 Task: Add Attachment from Google Drive to Card Card0000000323 in Board Board0000000081 in Workspace WS0000000027 in Trello. Add Cover Orange to Card Card0000000323 in Board Board0000000081 in Workspace WS0000000027 in Trello. Add "Add Label …" with "Title" Title0000000323 to Button Button0000000323 to Card Card0000000323 in Board Board0000000081 in Workspace WS0000000027 in Trello. Add Description DS0000000323 to Card Card0000000323 in Board Board0000000081 in Workspace WS0000000027 in Trello. Add Comment CM0000000323 to Card Card0000000323 in Board Board0000000081 in Workspace WS0000000027 in Trello
Action: Mouse moved to (415, 554)
Screenshot: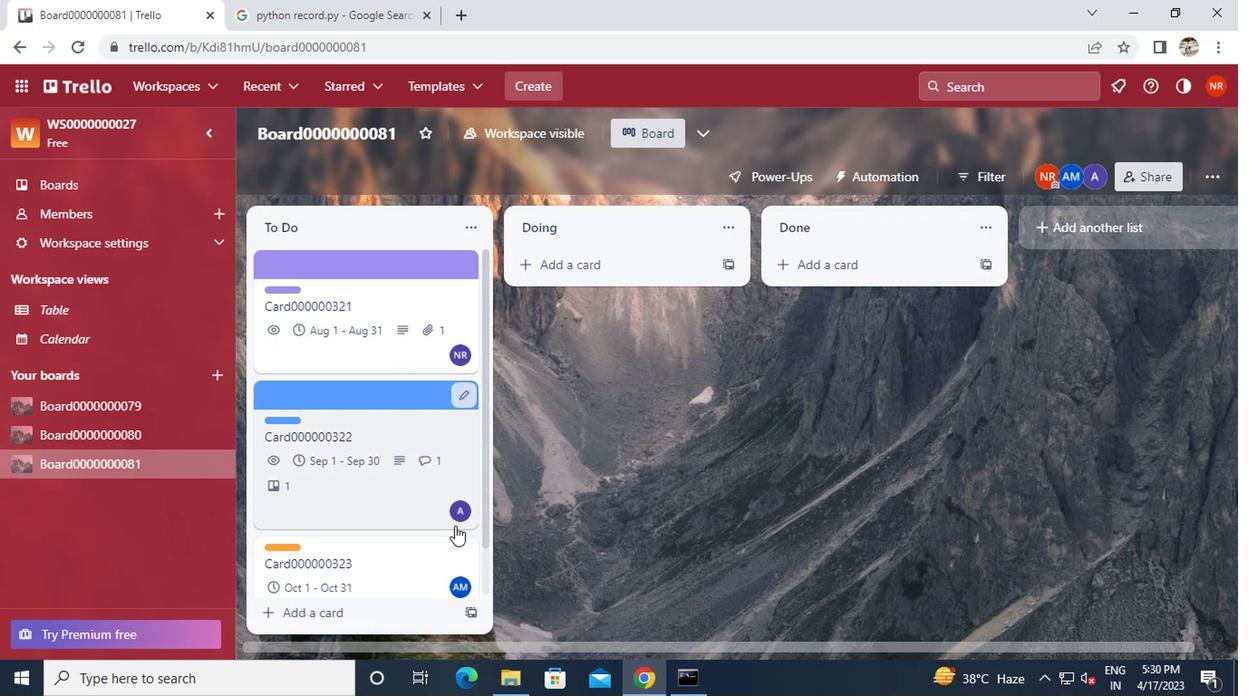 
Action: Mouse pressed left at (415, 554)
Screenshot: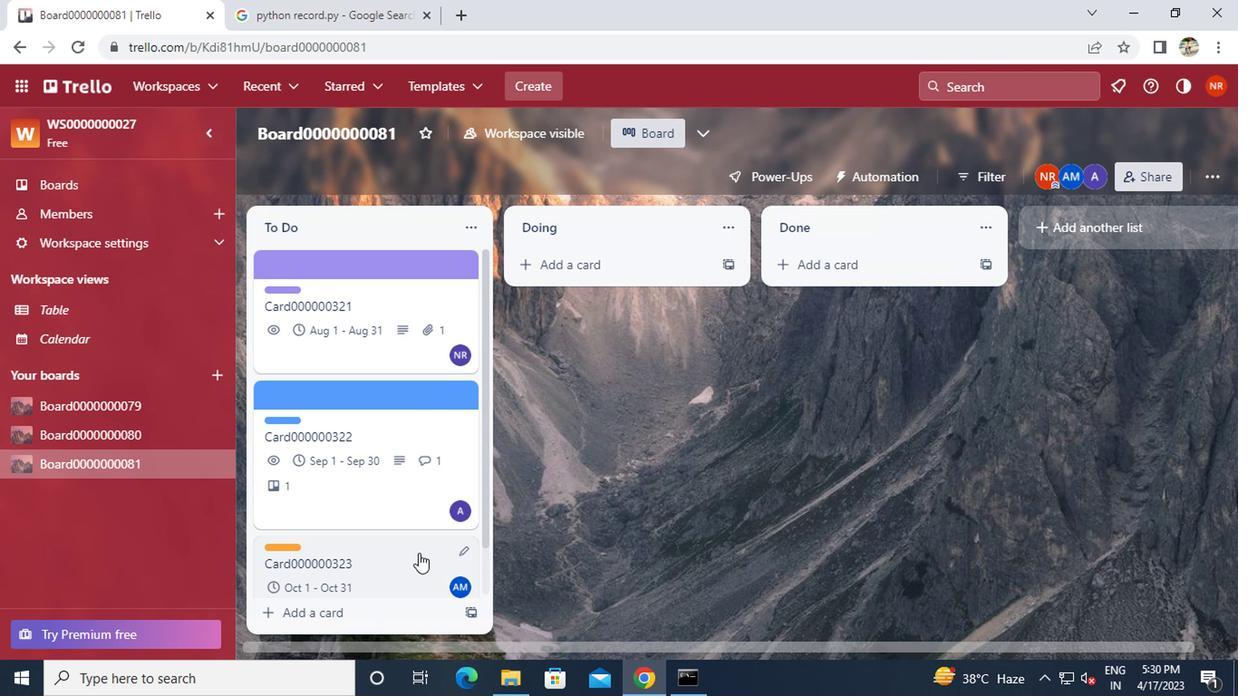 
Action: Mouse moved to (822, 434)
Screenshot: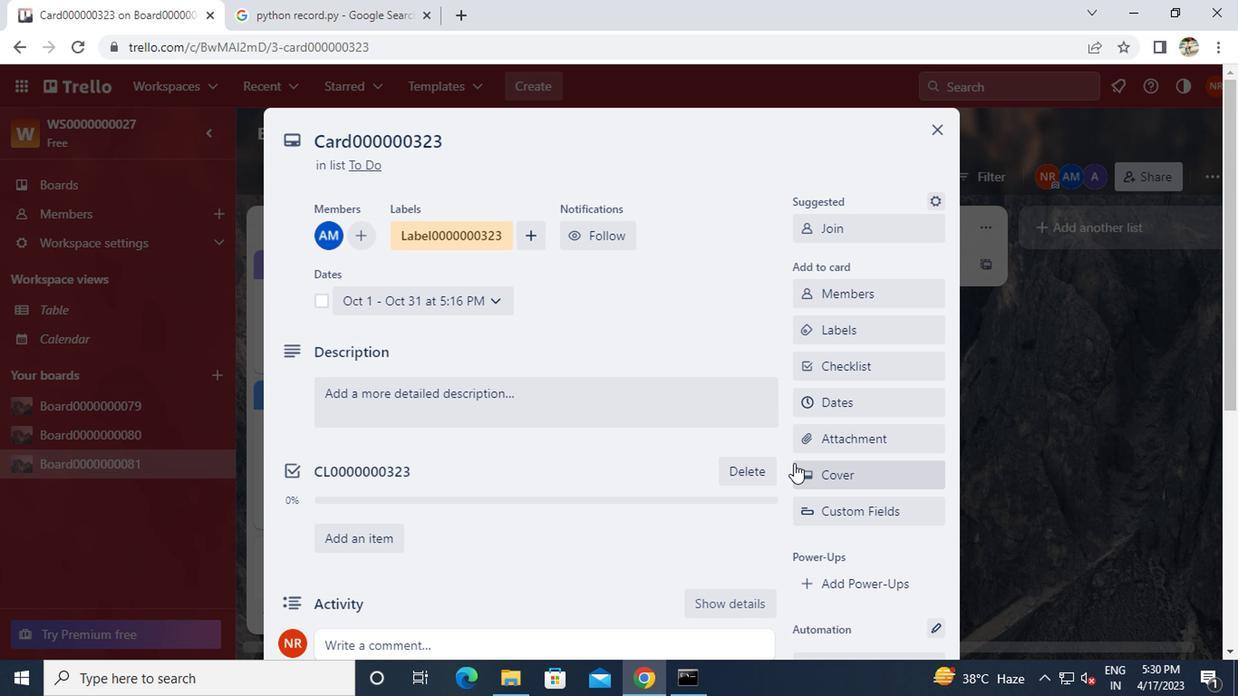 
Action: Mouse pressed left at (822, 434)
Screenshot: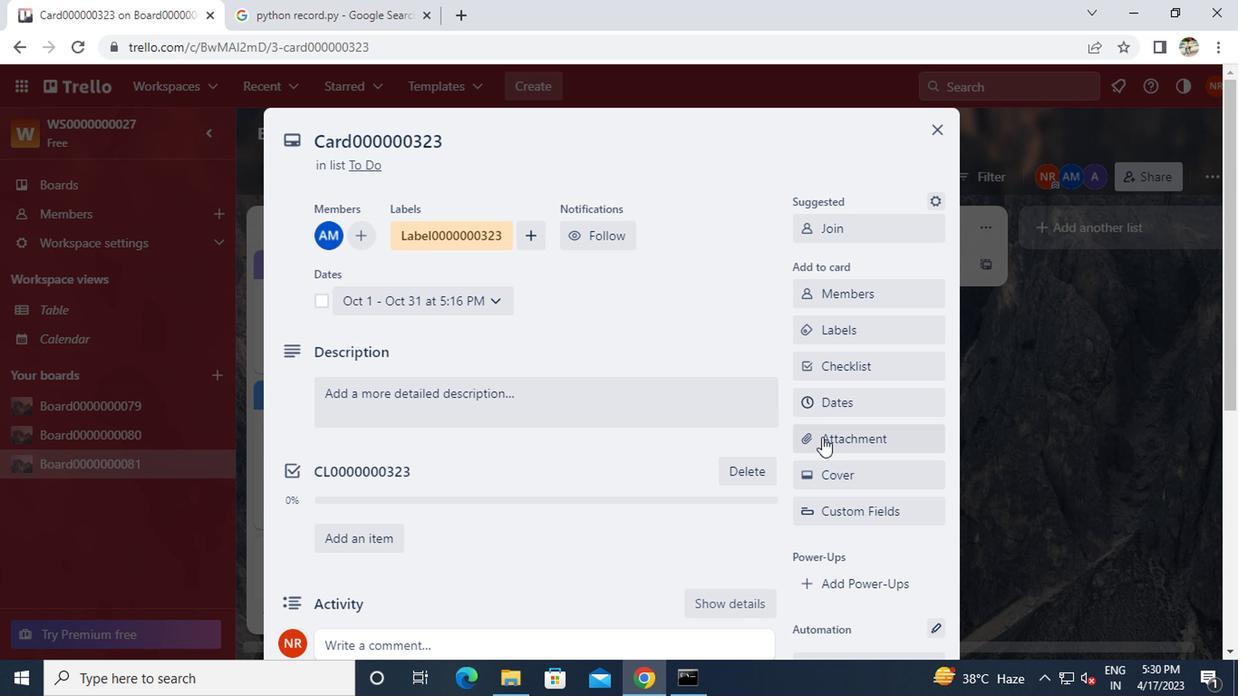 
Action: Mouse moved to (832, 217)
Screenshot: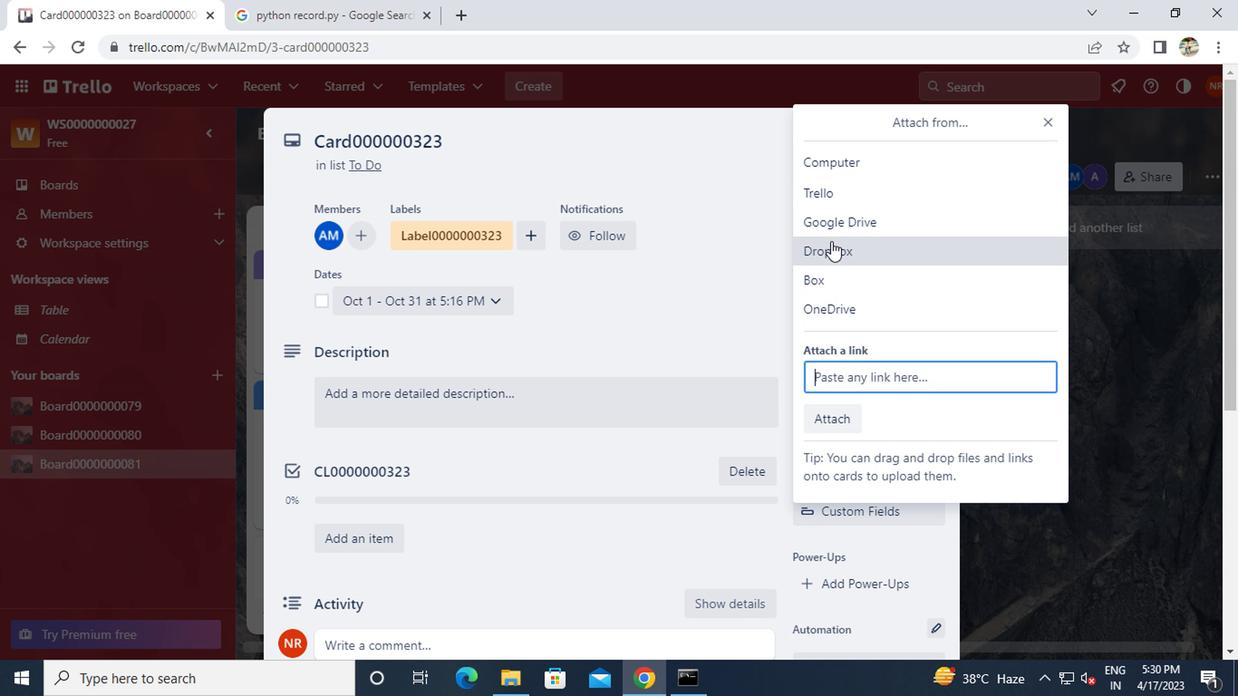 
Action: Mouse pressed left at (832, 217)
Screenshot: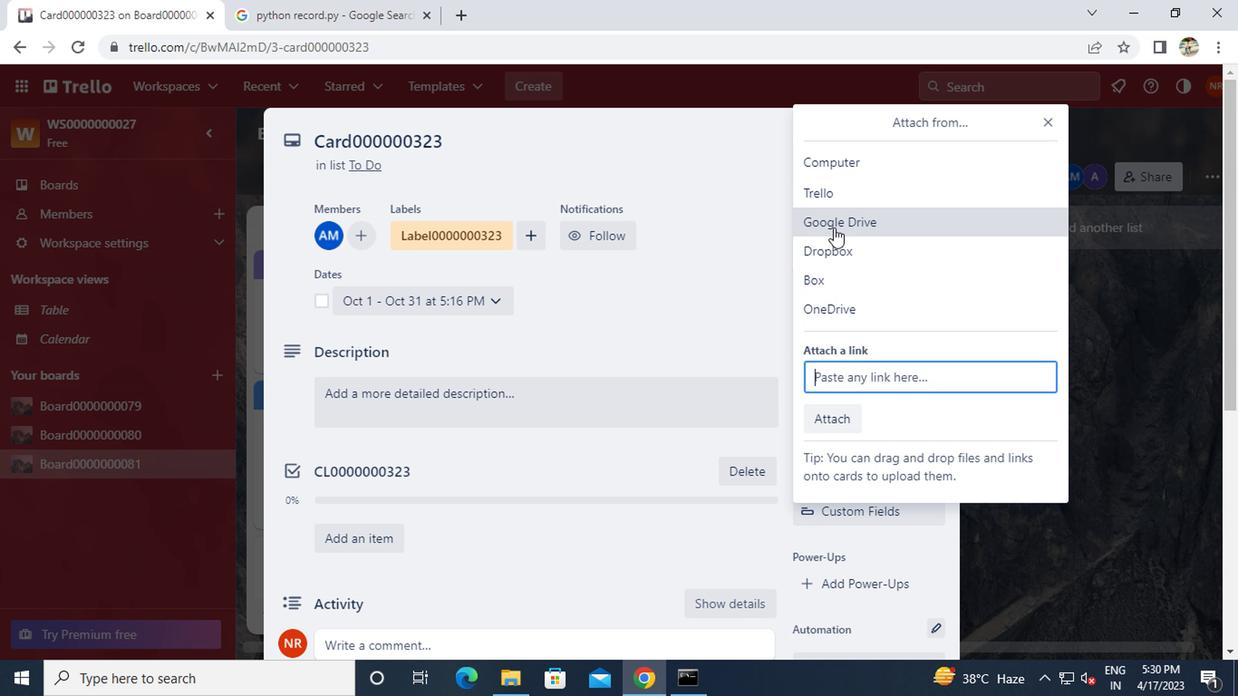 
Action: Mouse moved to (867, 342)
Screenshot: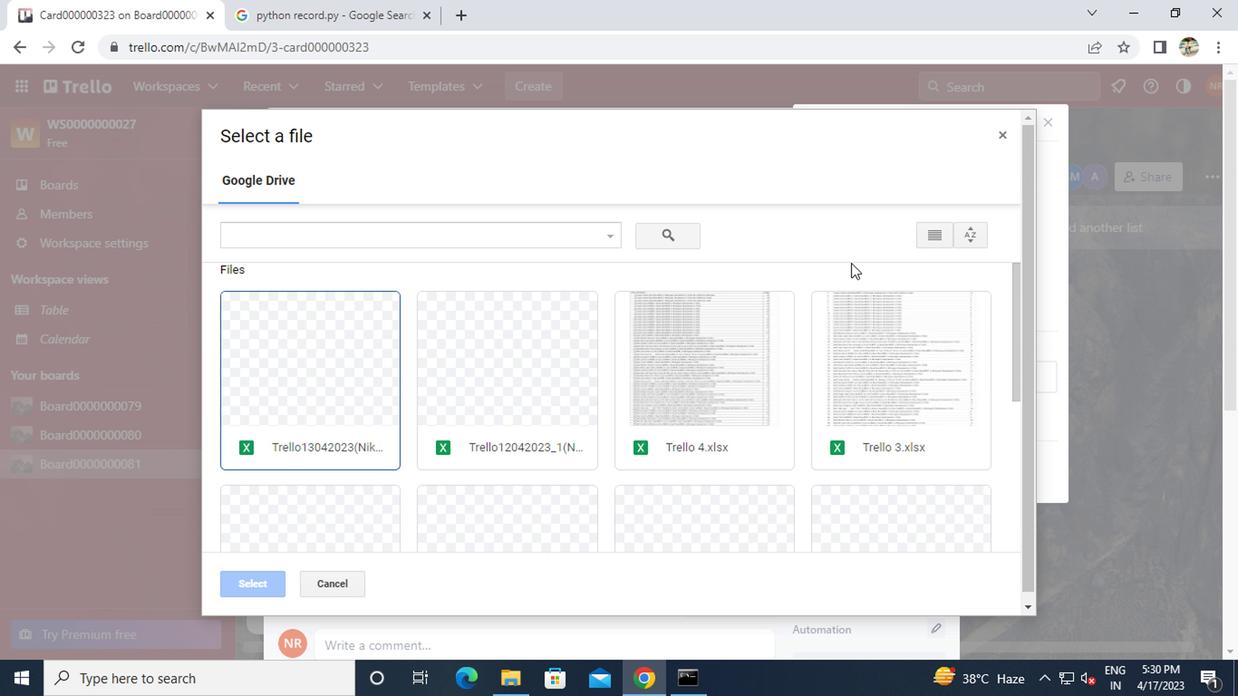 
Action: Mouse pressed left at (867, 342)
Screenshot: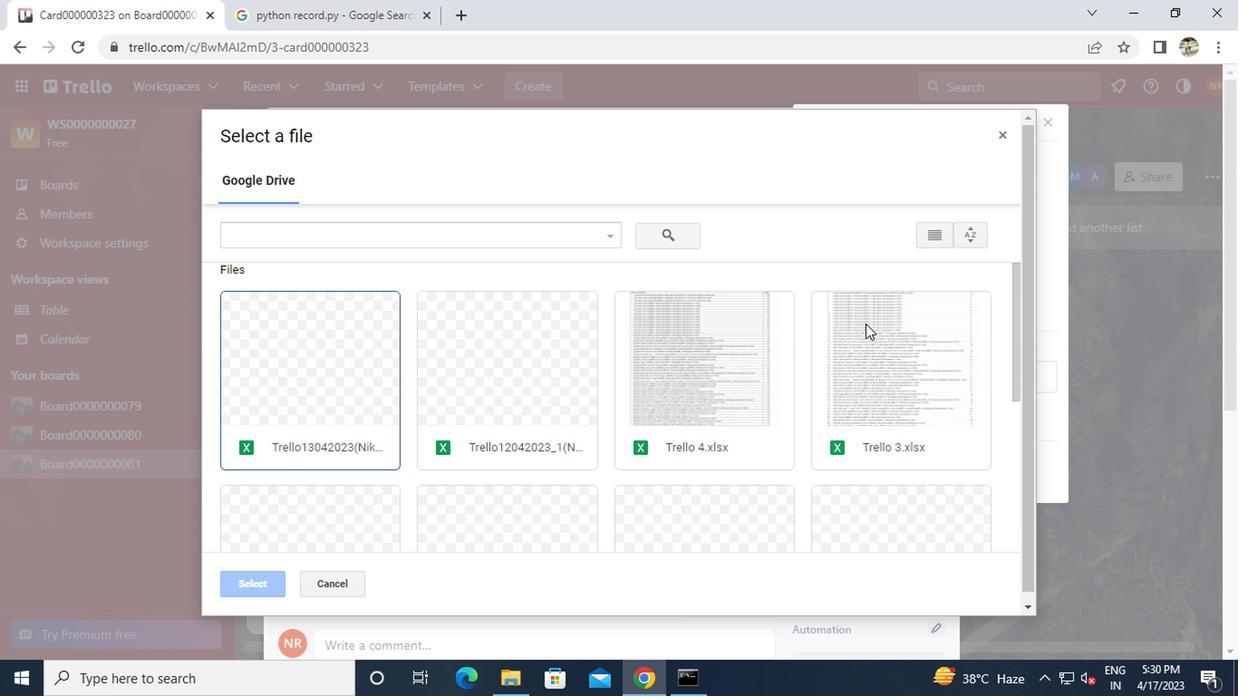 
Action: Mouse moved to (240, 575)
Screenshot: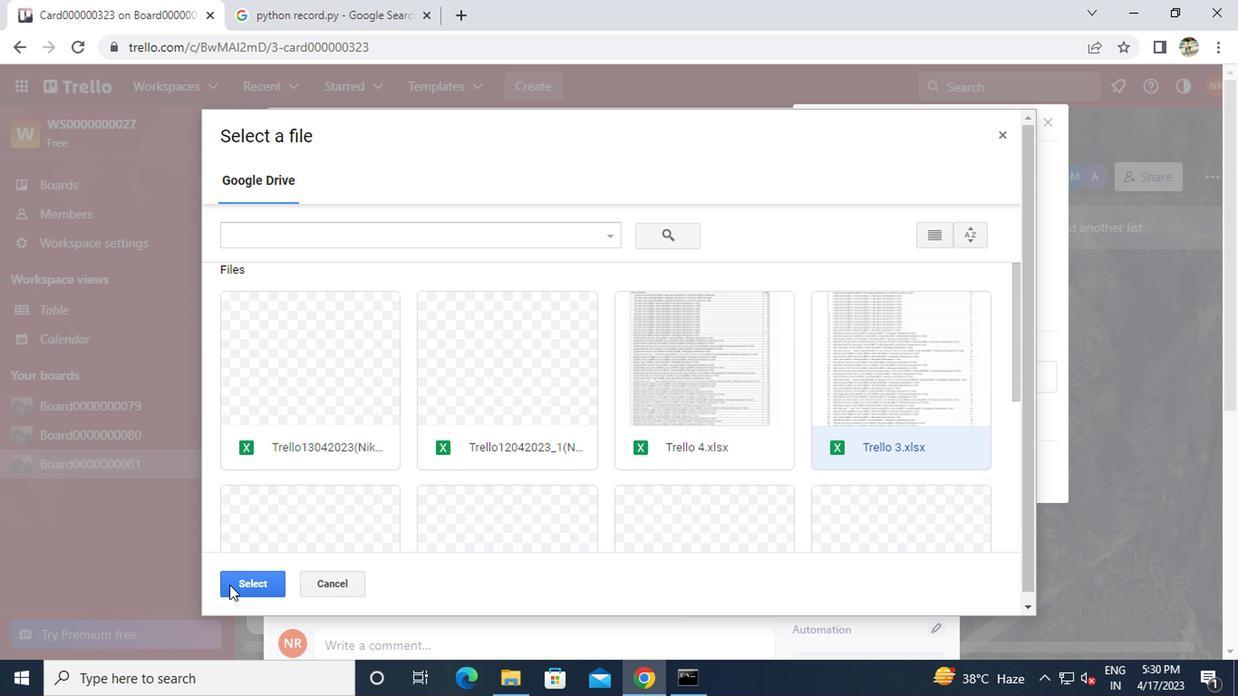 
Action: Mouse pressed left at (240, 575)
Screenshot: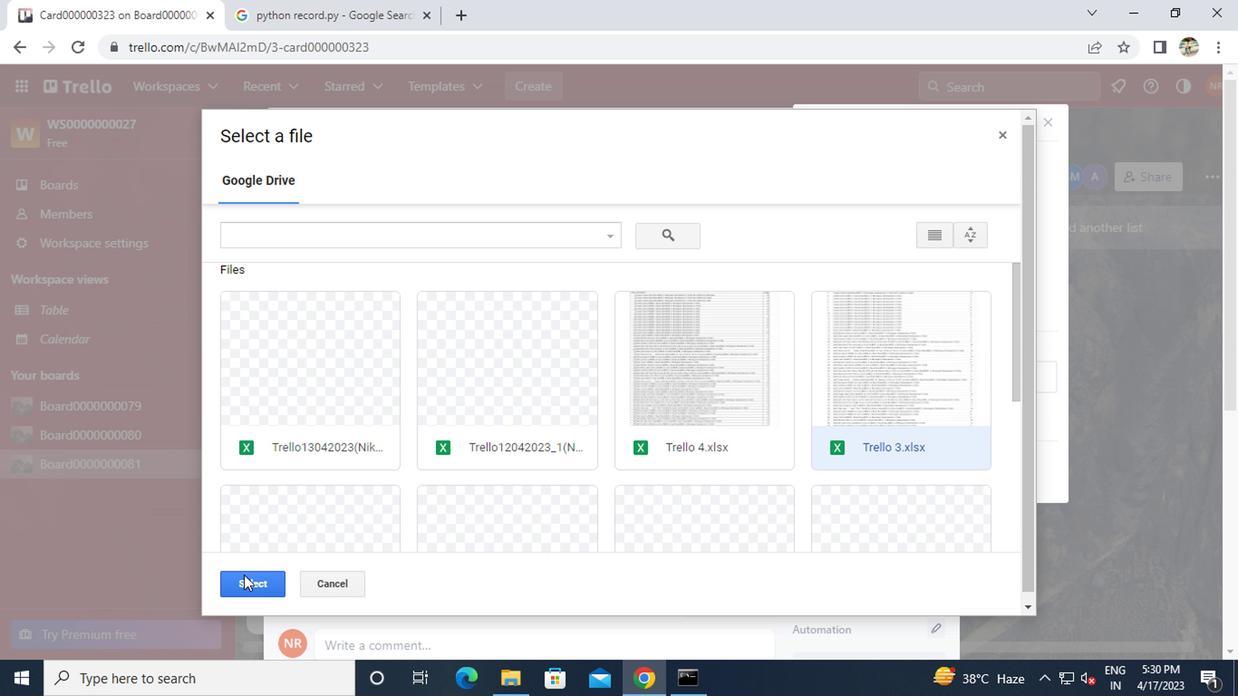 
Action: Mouse moved to (809, 474)
Screenshot: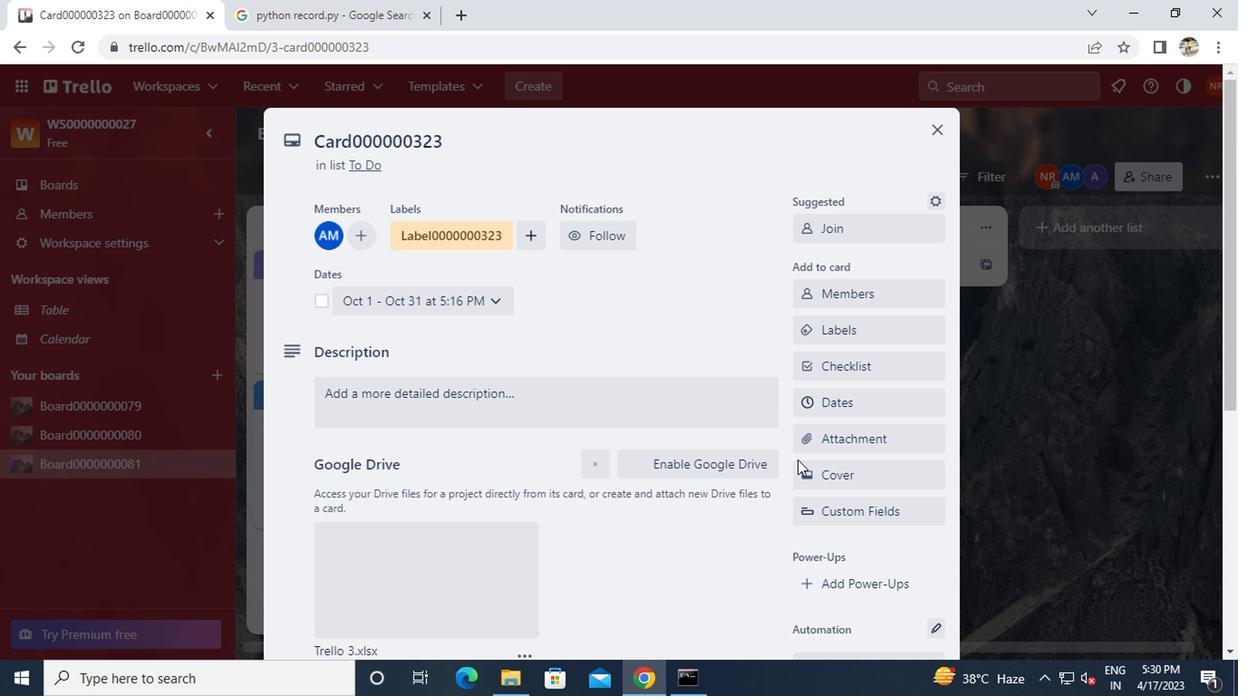 
Action: Mouse pressed left at (809, 474)
Screenshot: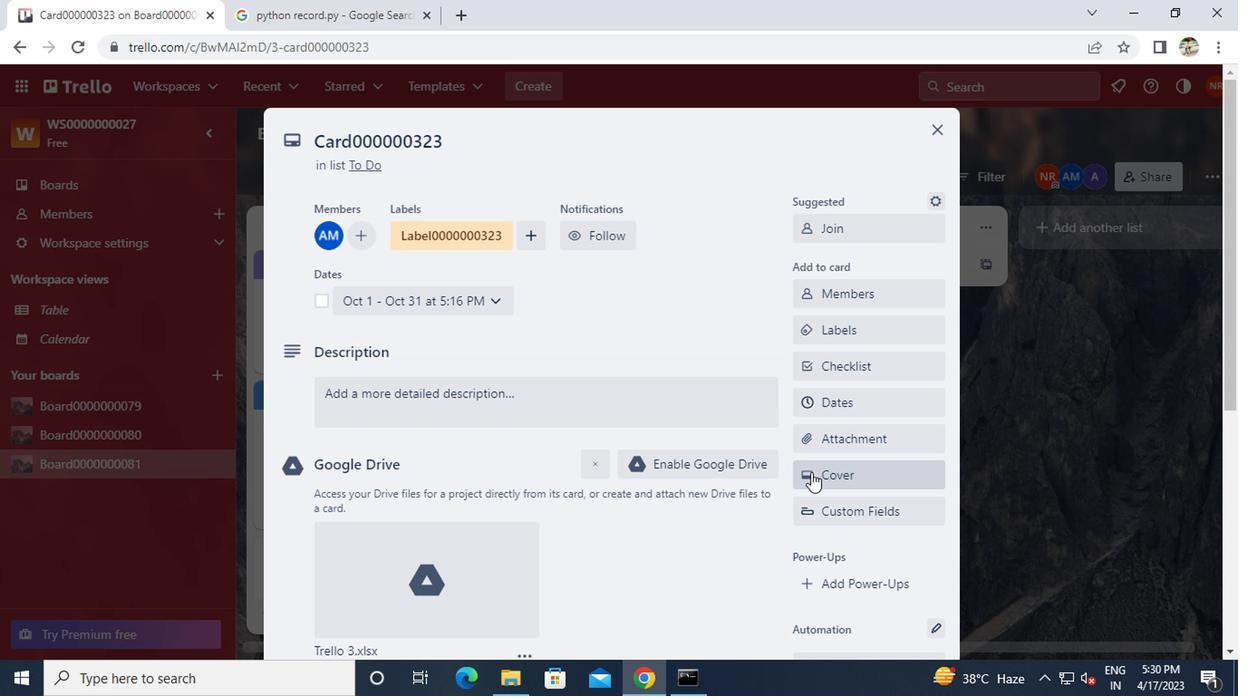 
Action: Mouse moved to (930, 282)
Screenshot: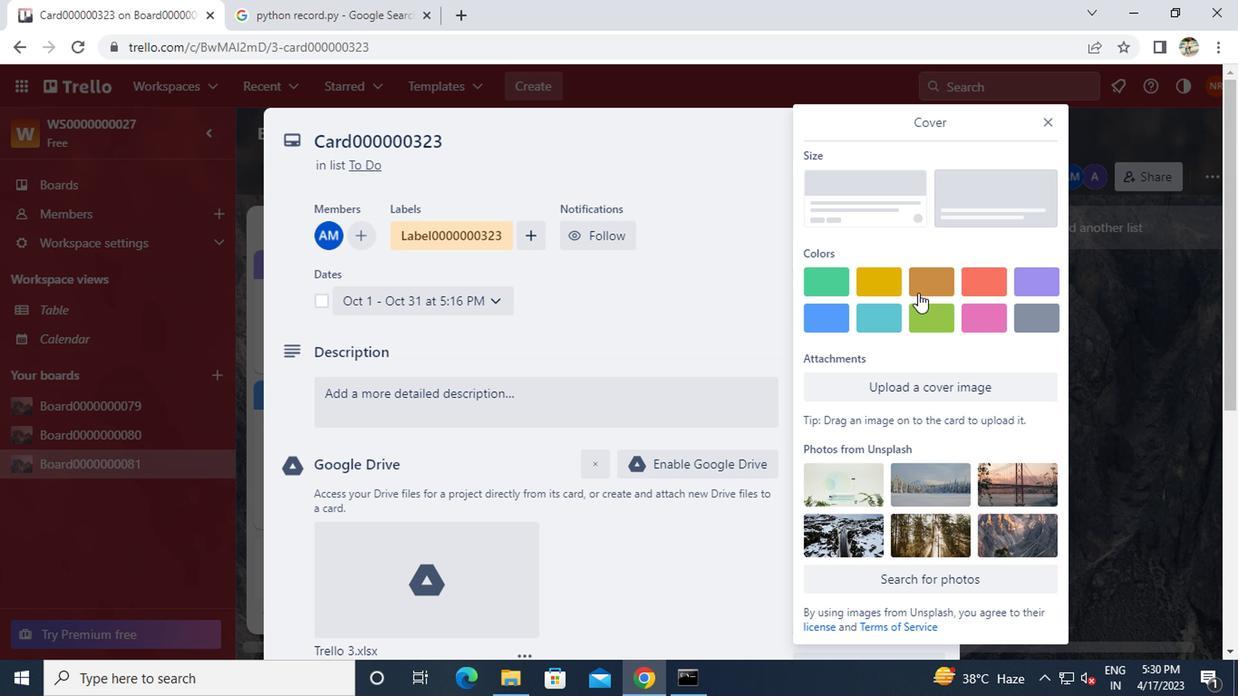 
Action: Mouse pressed left at (930, 282)
Screenshot: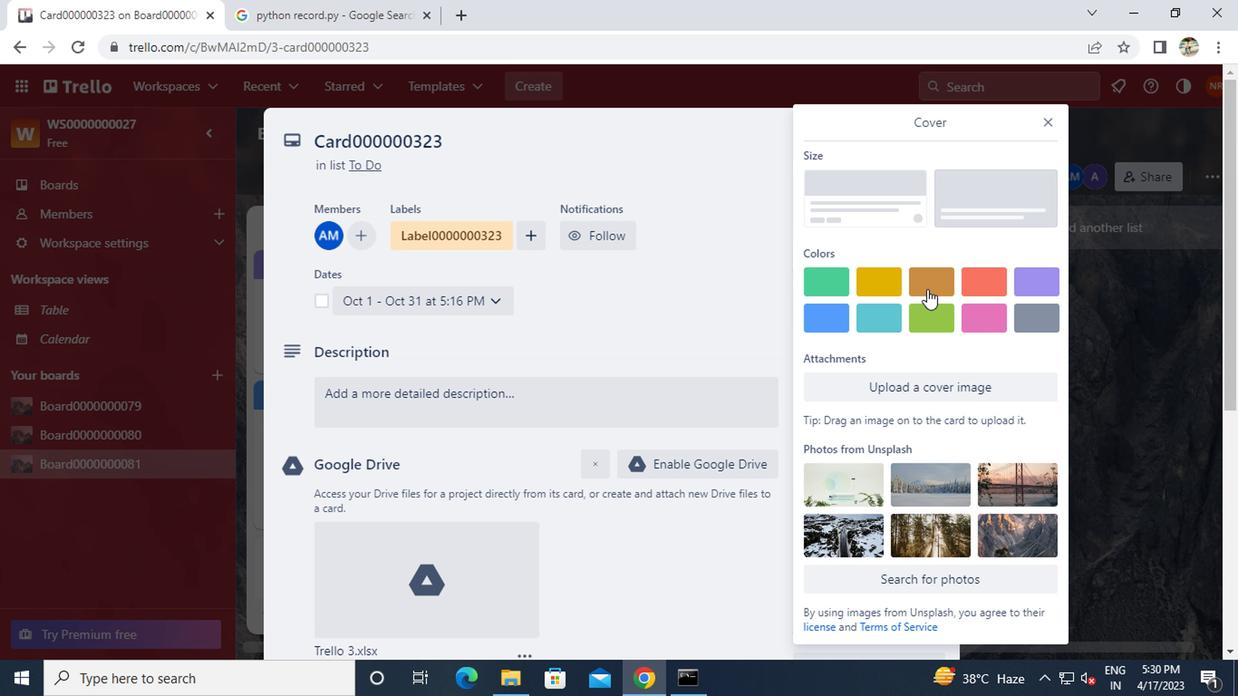 
Action: Mouse moved to (1044, 121)
Screenshot: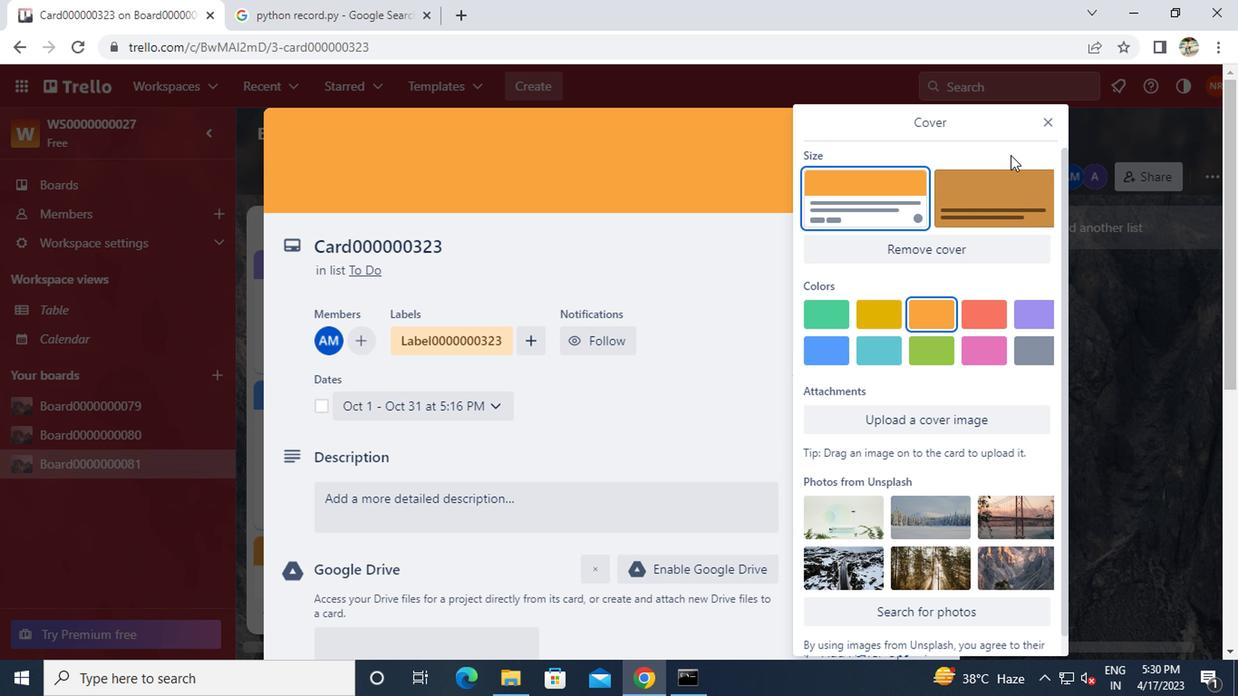 
Action: Mouse pressed left at (1044, 121)
Screenshot: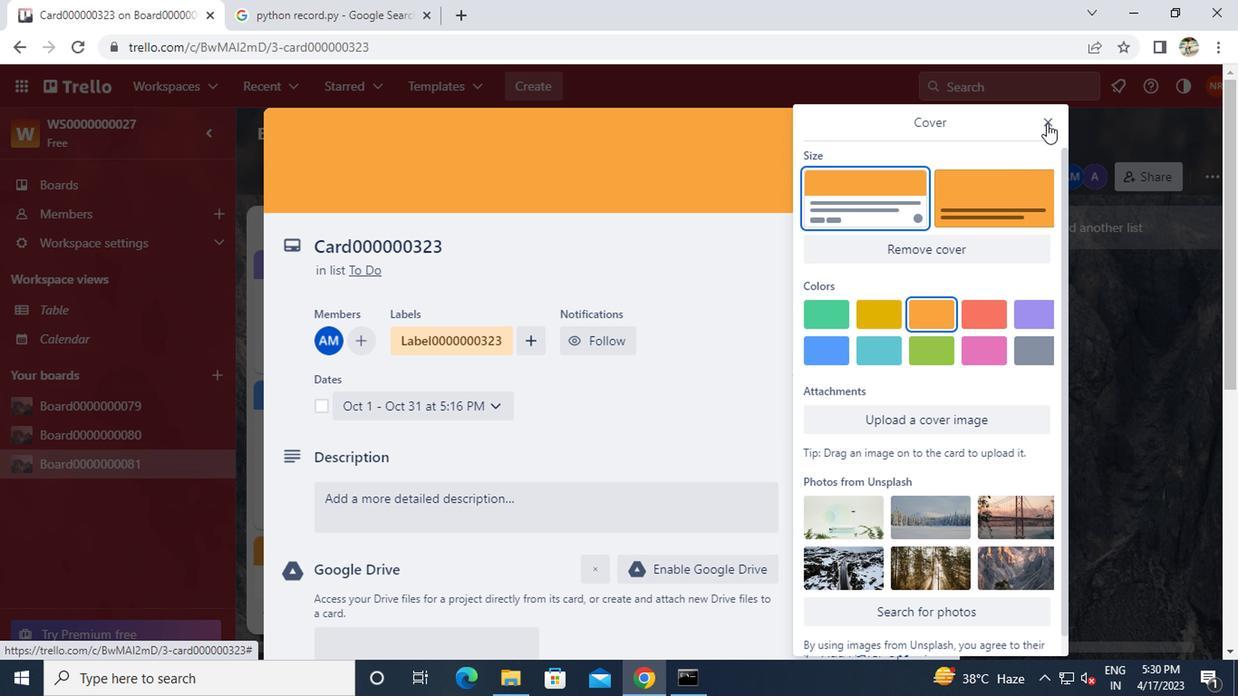 
Action: Mouse moved to (847, 336)
Screenshot: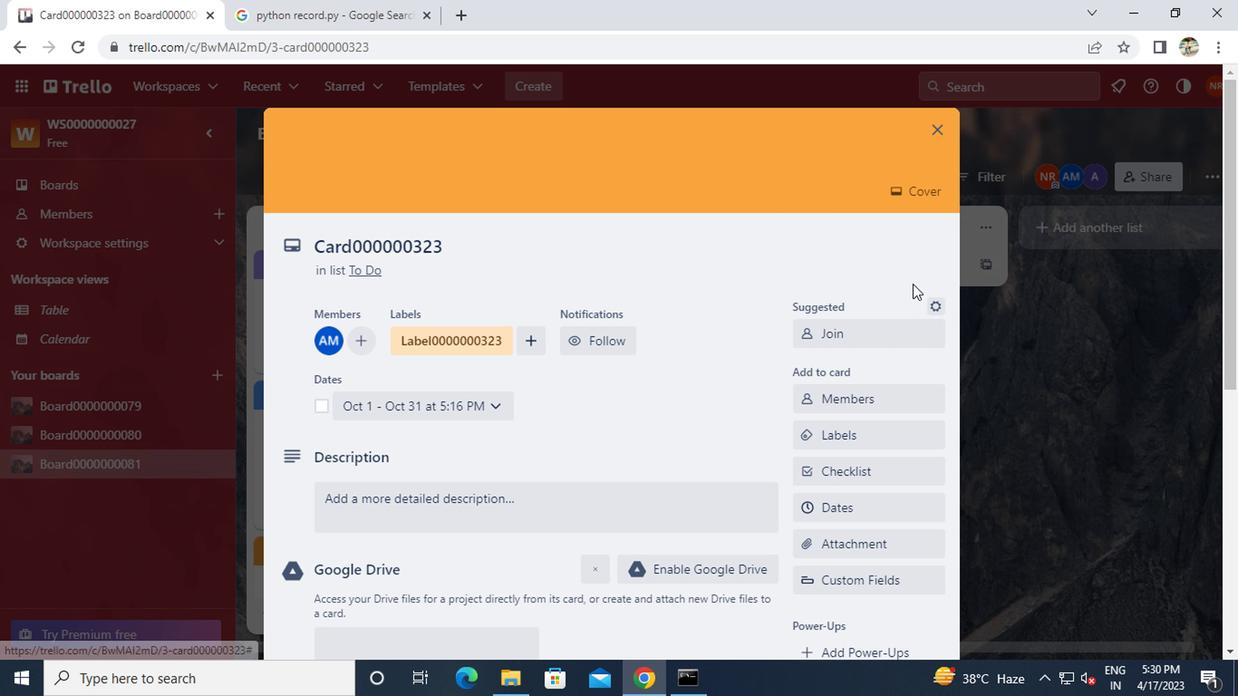 
Action: Mouse scrolled (847, 336) with delta (0, 0)
Screenshot: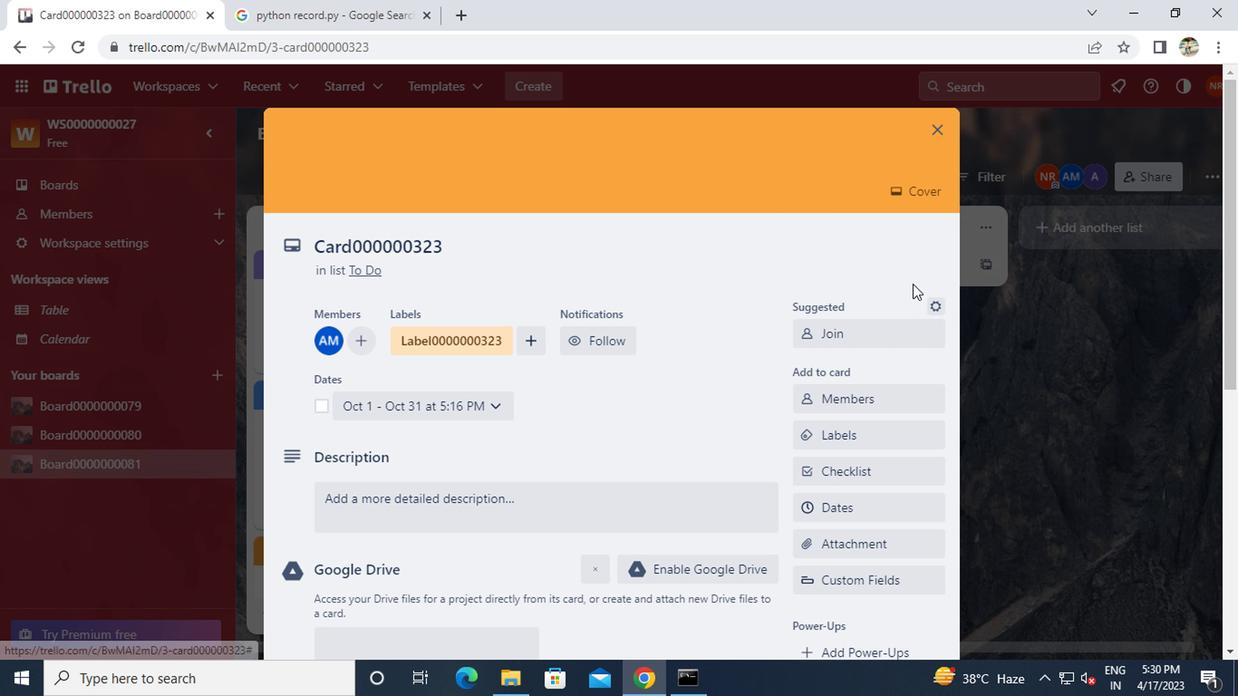 
Action: Mouse moved to (847, 336)
Screenshot: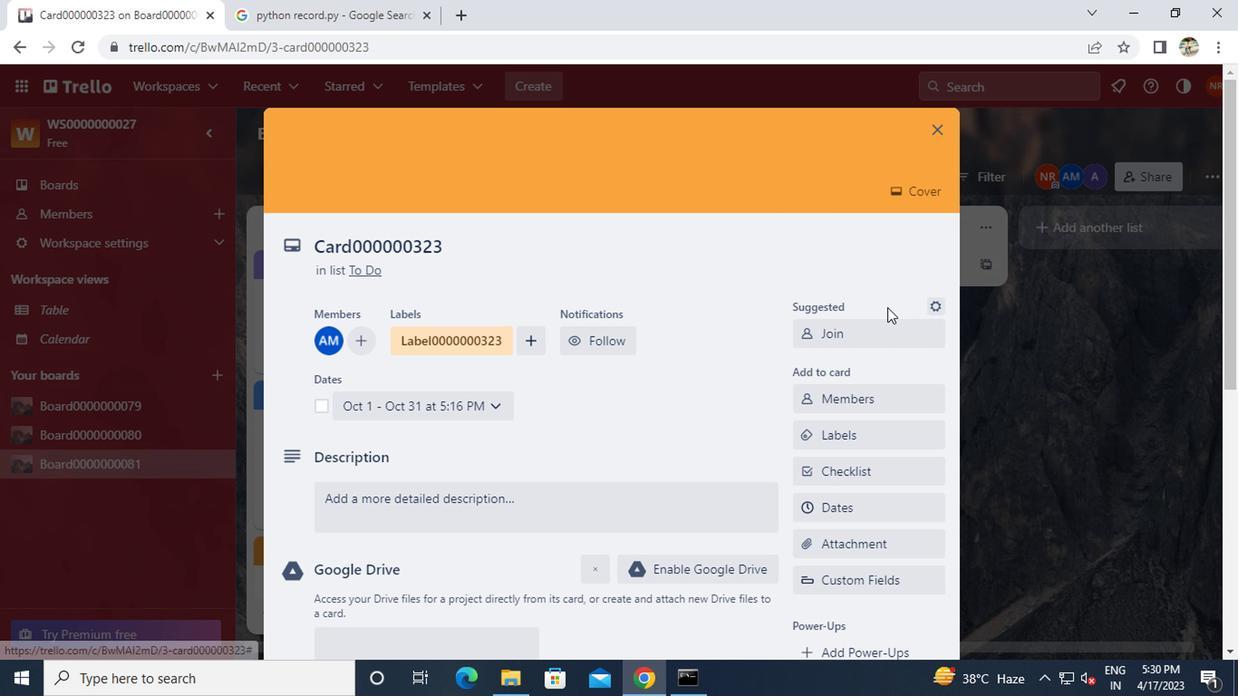 
Action: Mouse scrolled (847, 336) with delta (0, 0)
Screenshot: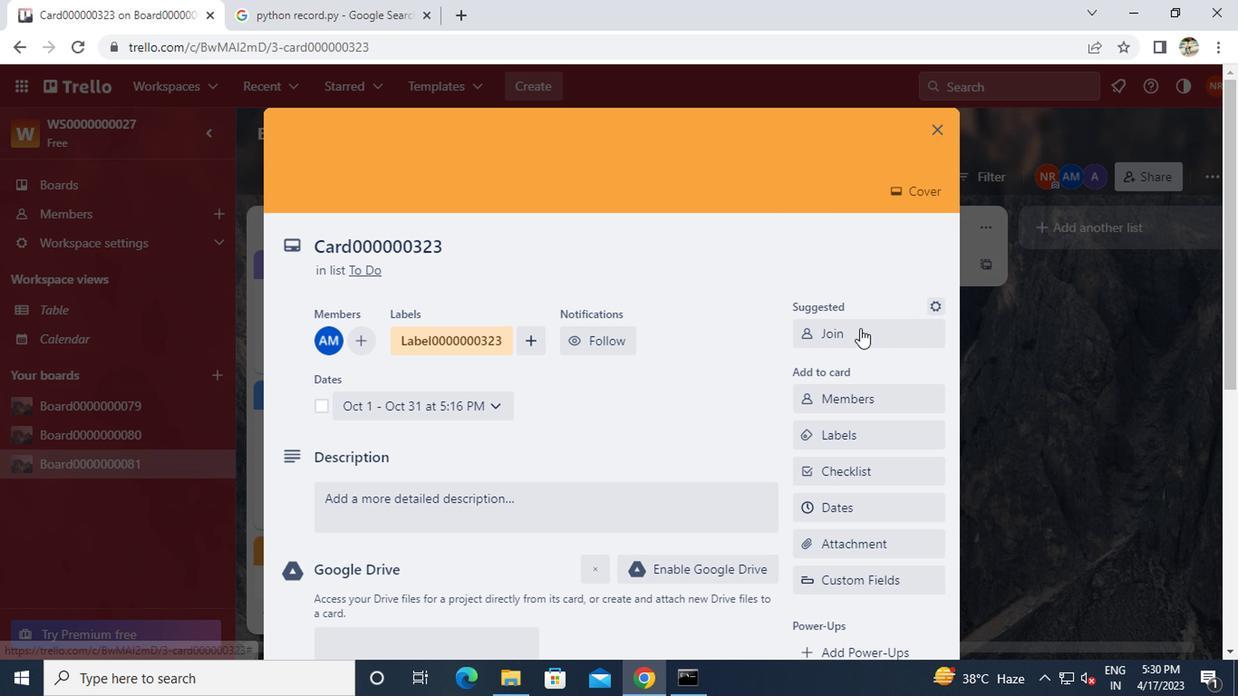 
Action: Mouse scrolled (847, 336) with delta (0, 0)
Screenshot: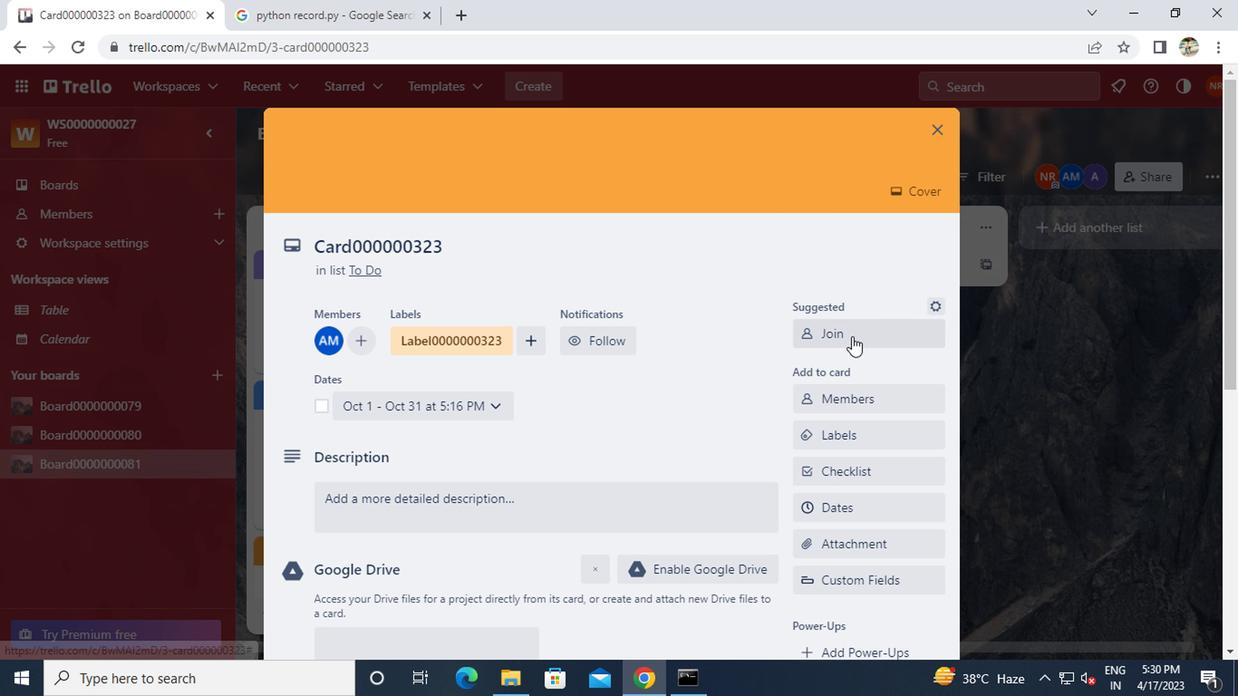 
Action: Mouse scrolled (847, 336) with delta (0, 0)
Screenshot: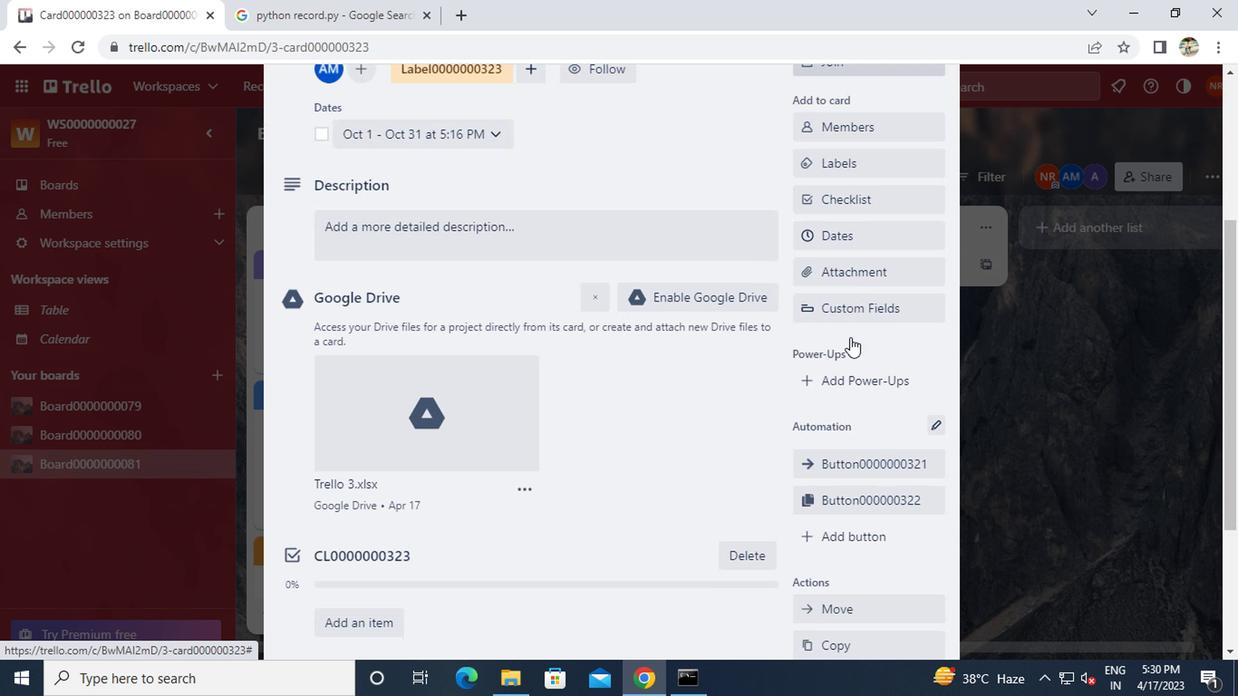 
Action: Mouse scrolled (847, 336) with delta (0, 0)
Screenshot: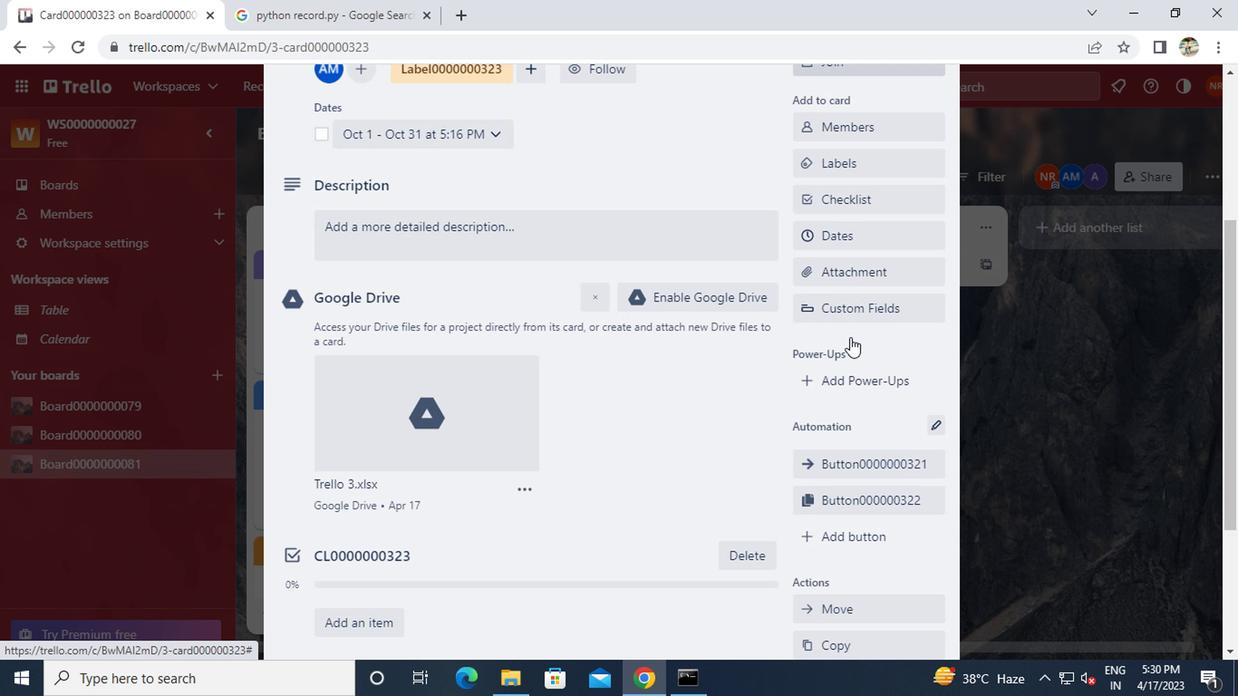 
Action: Mouse moved to (846, 347)
Screenshot: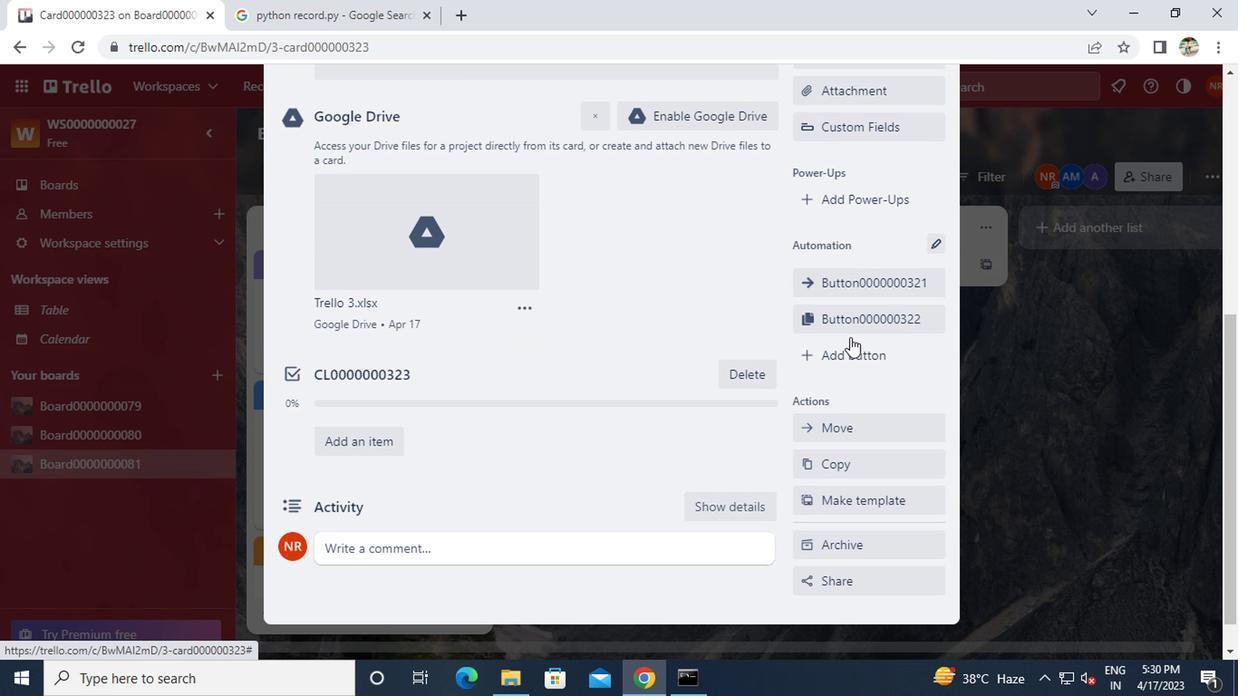 
Action: Mouse pressed left at (846, 347)
Screenshot: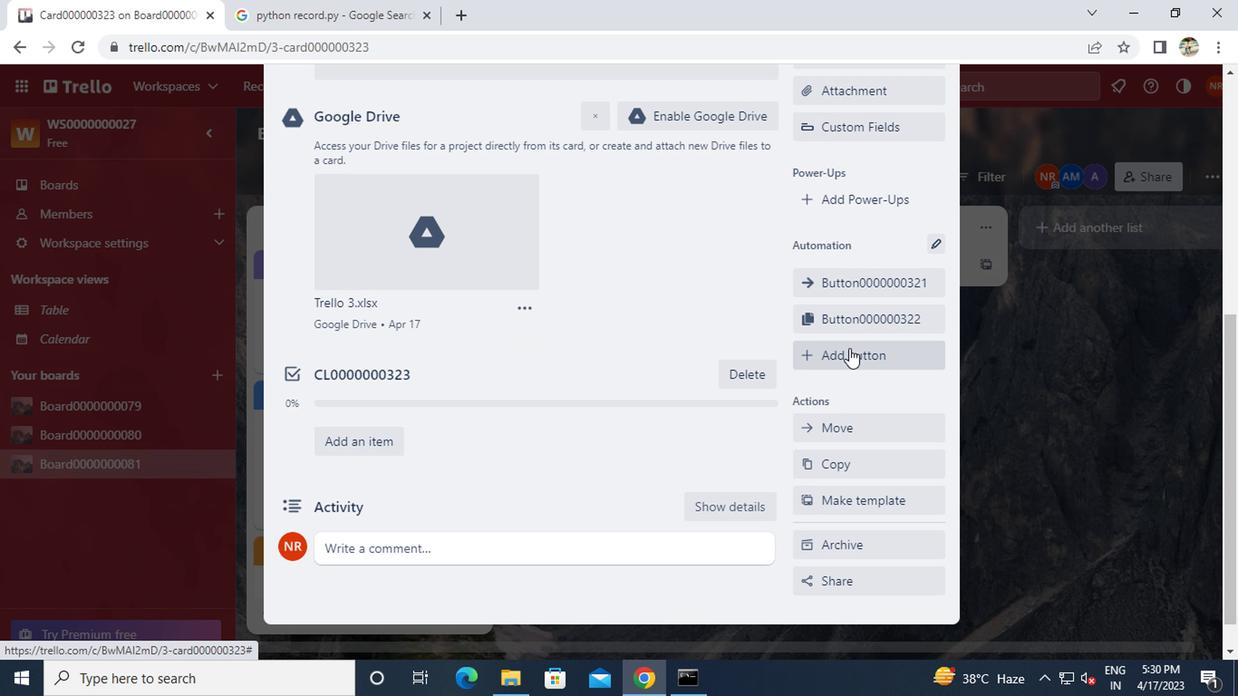 
Action: Mouse moved to (850, 274)
Screenshot: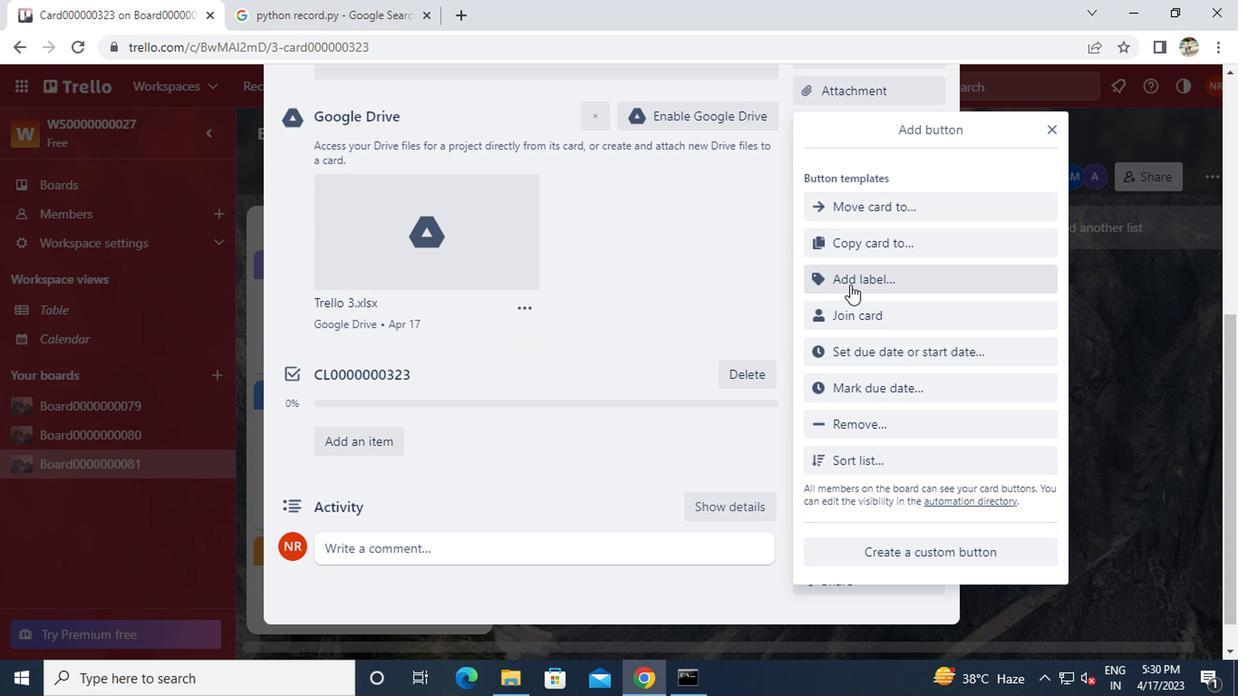 
Action: Mouse pressed left at (850, 274)
Screenshot: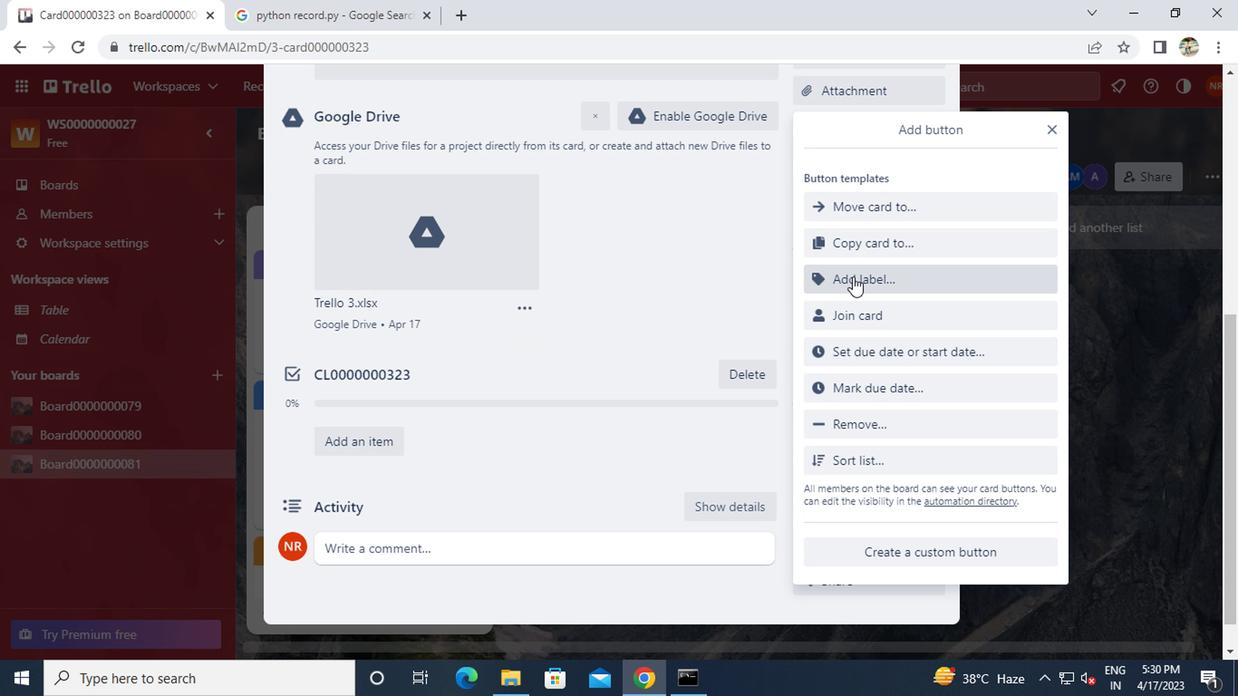 
Action: Mouse moved to (881, 210)
Screenshot: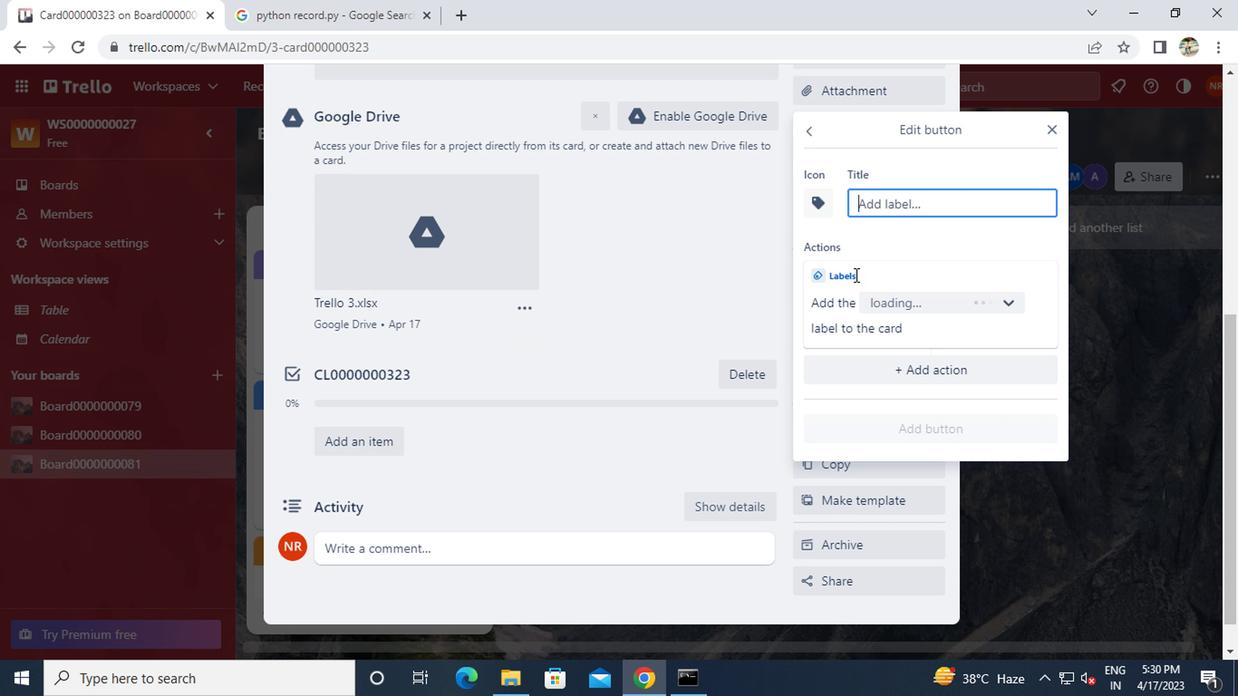 
Action: Mouse pressed left at (881, 210)
Screenshot: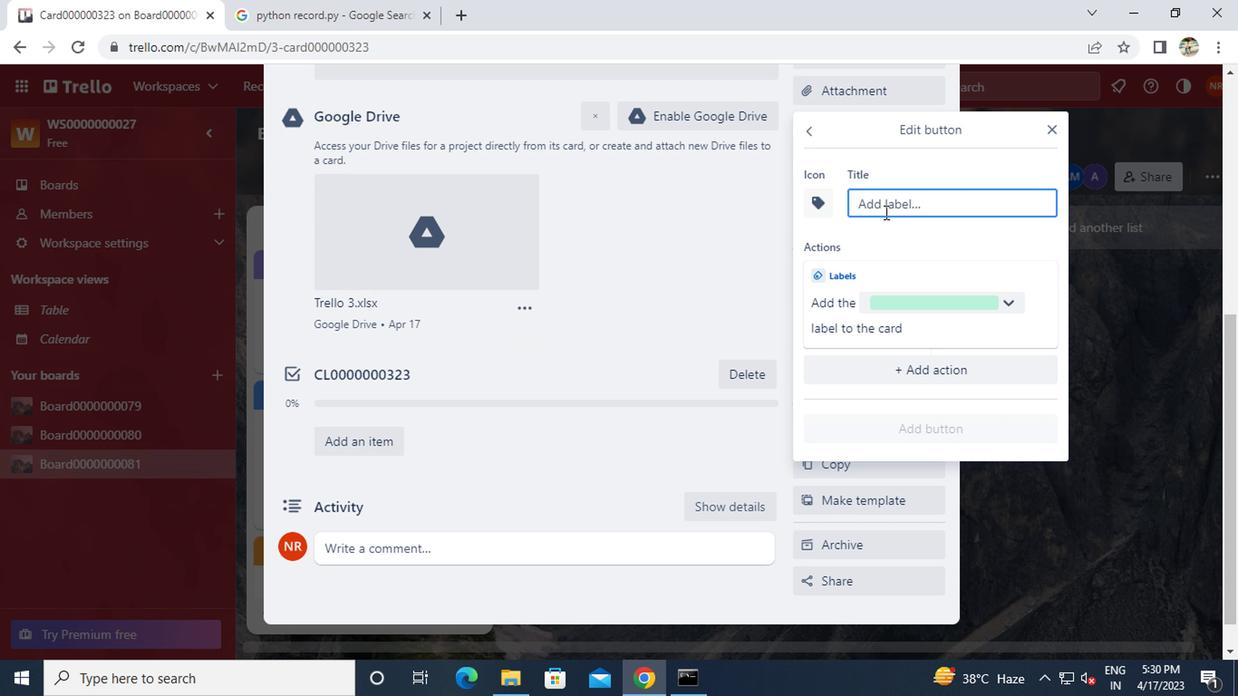 
Action: Key pressed t<Key.caps_lock>ittle0000000323
Screenshot: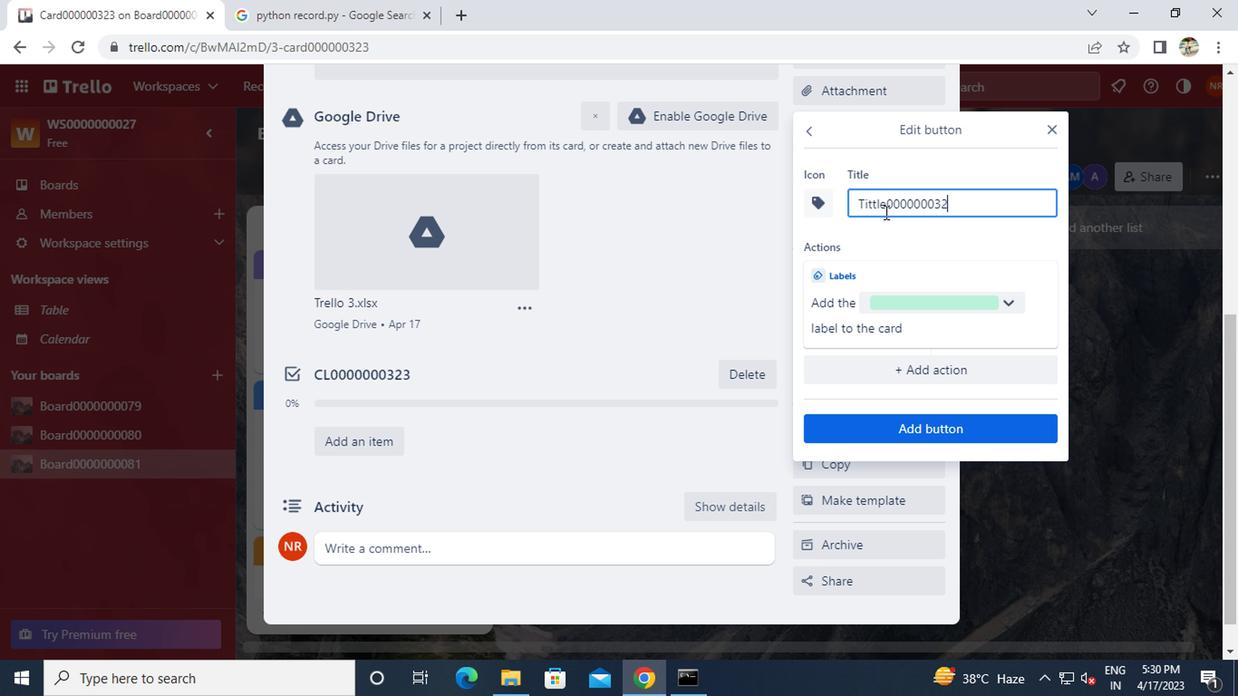 
Action: Mouse moved to (864, 421)
Screenshot: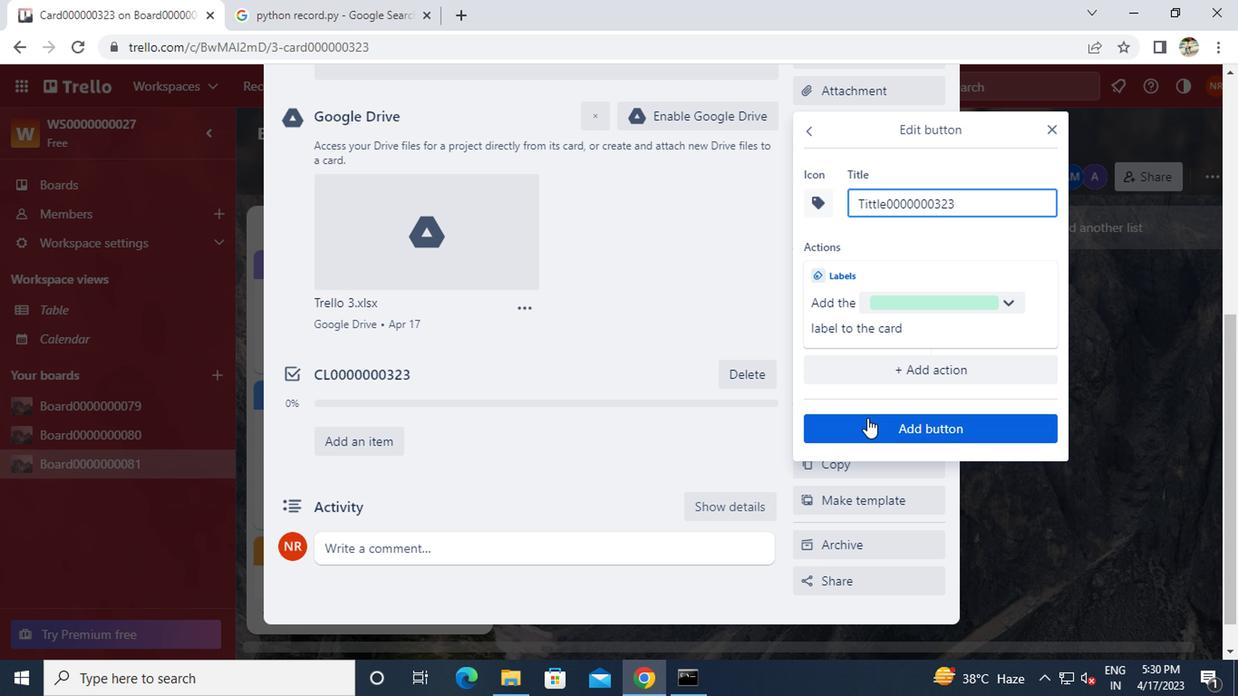 
Action: Mouse pressed left at (864, 421)
Screenshot: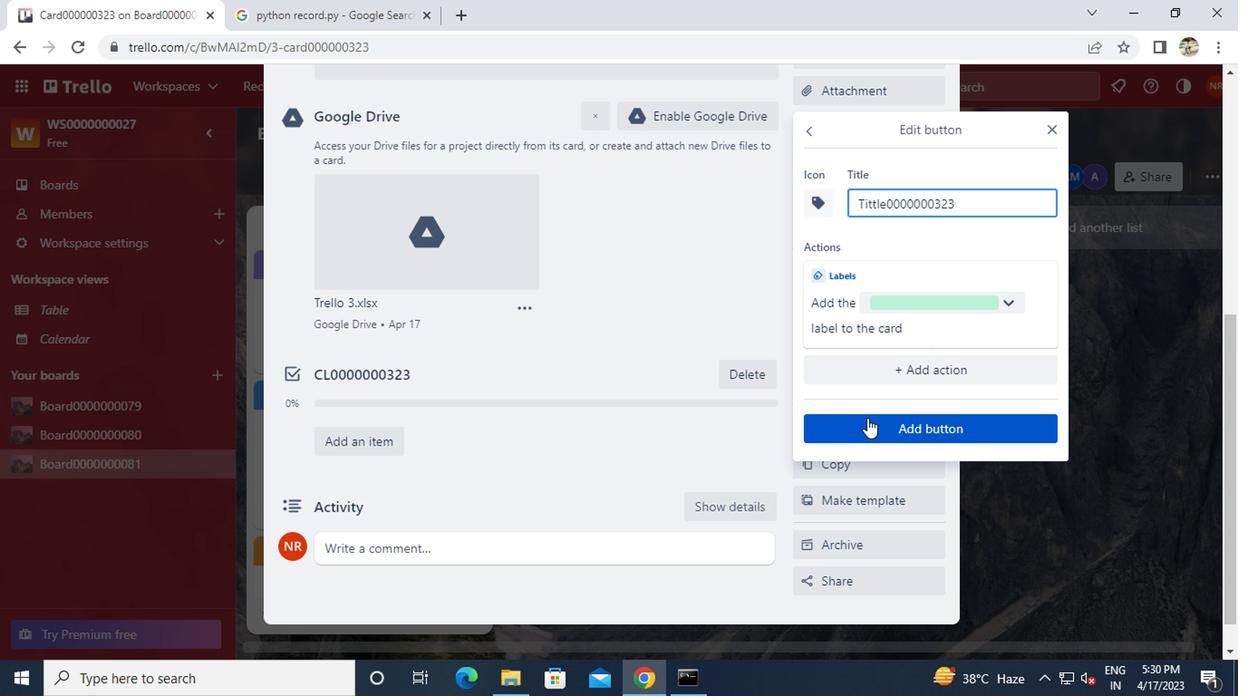 
Action: Mouse moved to (566, 418)
Screenshot: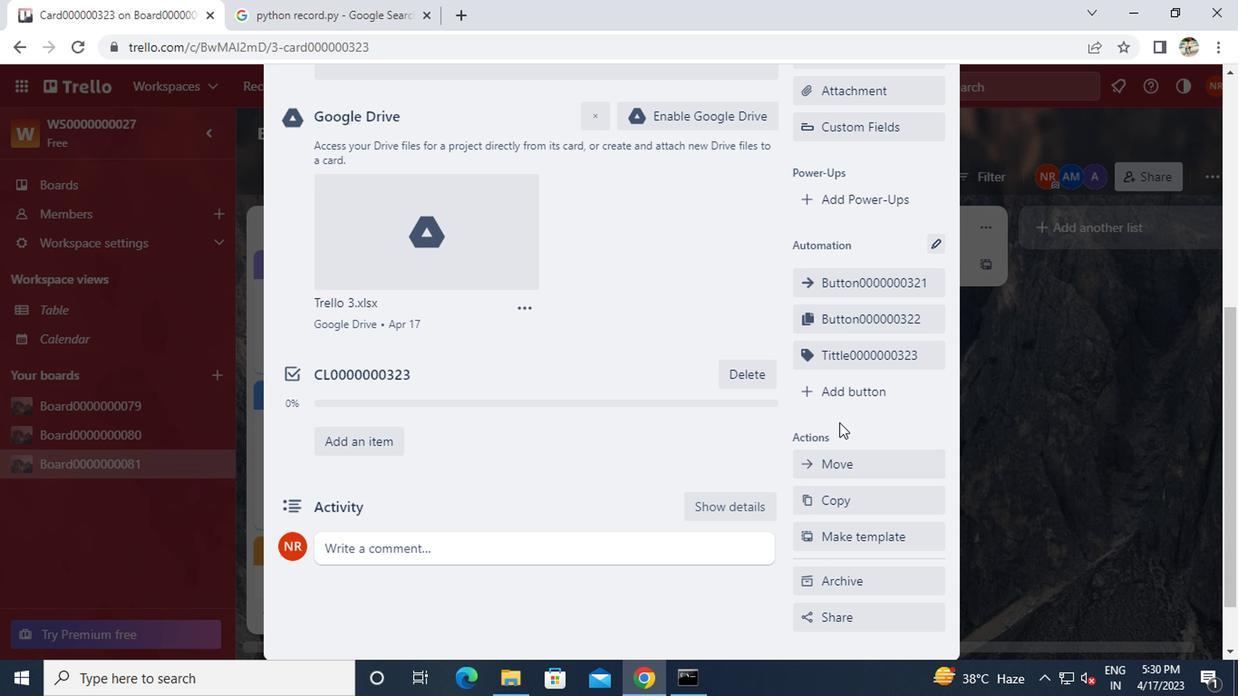 
Action: Mouse scrolled (566, 419) with delta (0, 1)
Screenshot: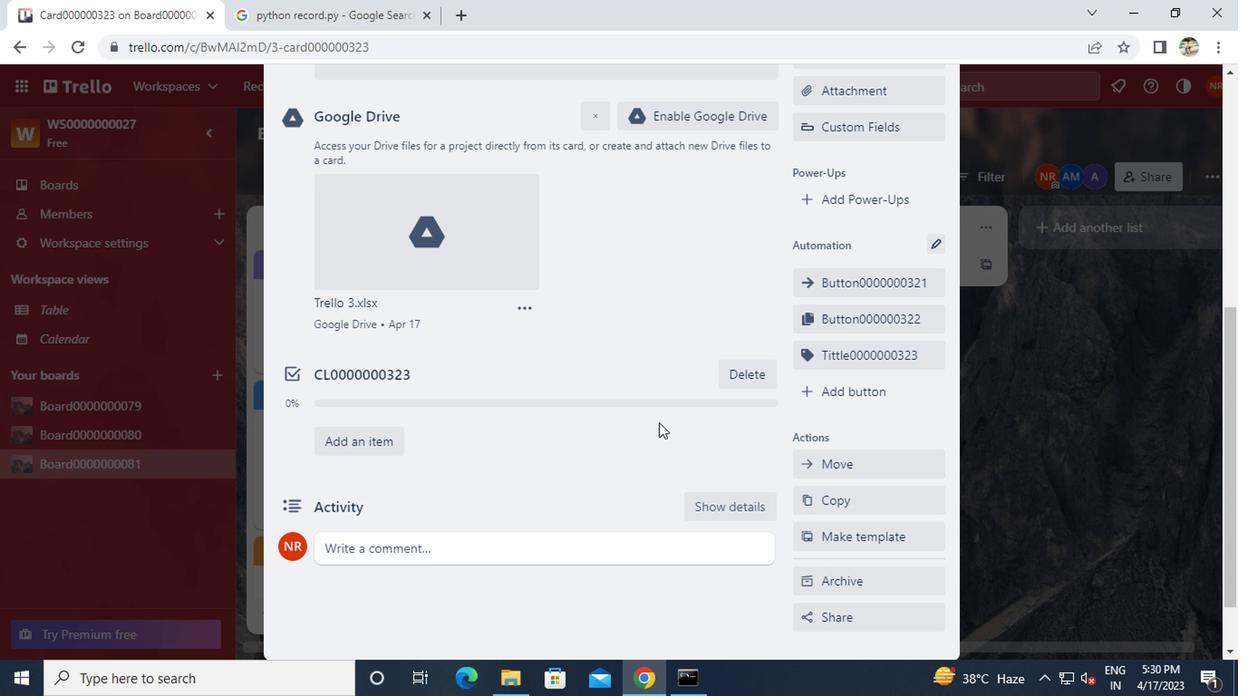 
Action: Mouse scrolled (566, 419) with delta (0, 1)
Screenshot: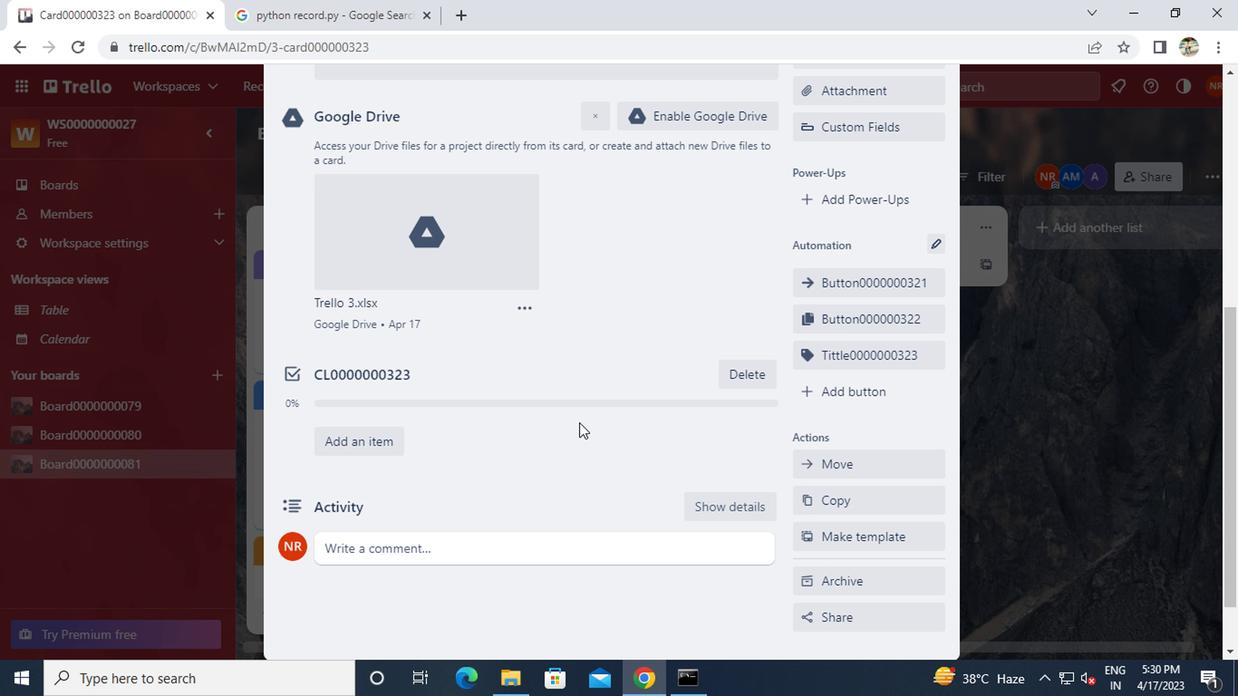 
Action: Mouse scrolled (566, 419) with delta (0, 1)
Screenshot: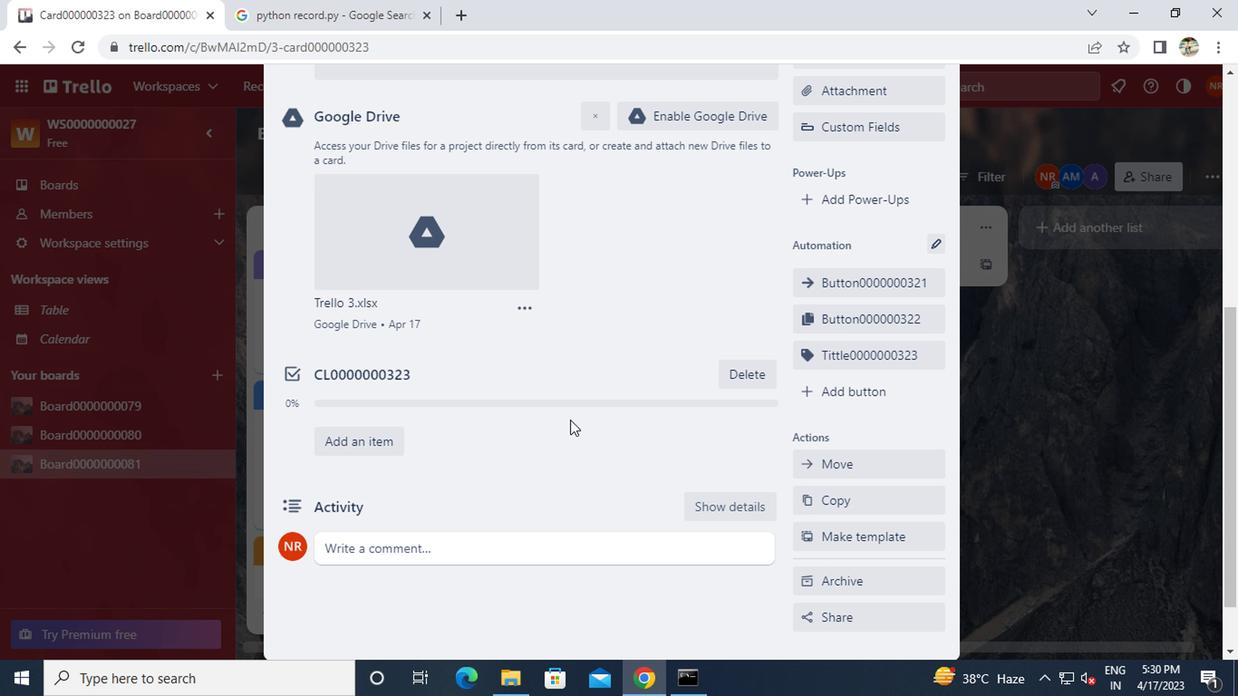 
Action: Mouse moved to (522, 334)
Screenshot: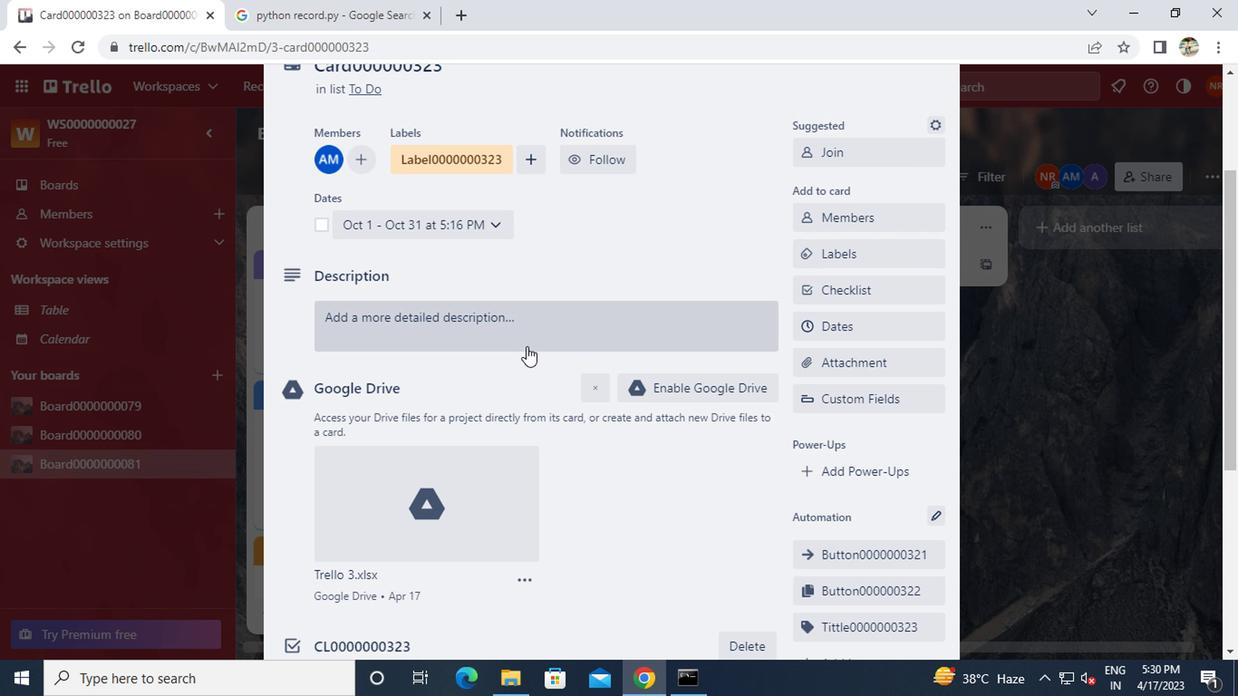 
Action: Mouse pressed left at (522, 334)
Screenshot: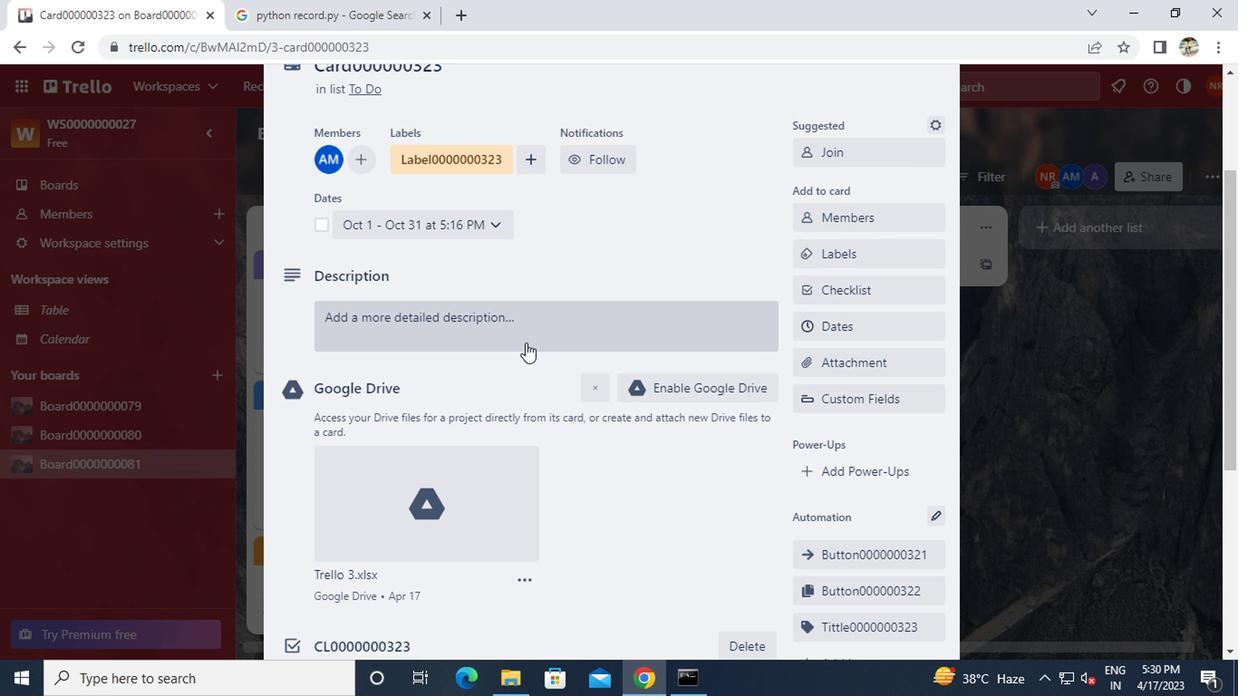 
Action: Key pressed <Key.caps_lock>ds0000000323
Screenshot: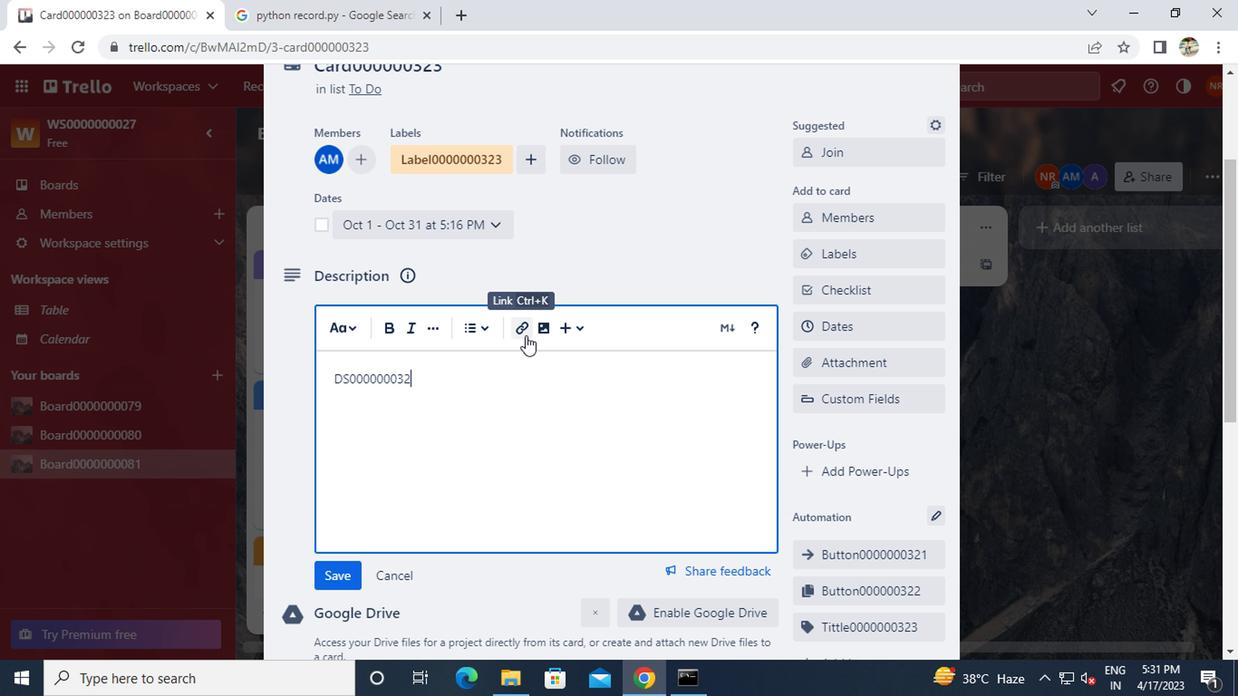 
Action: Mouse moved to (337, 572)
Screenshot: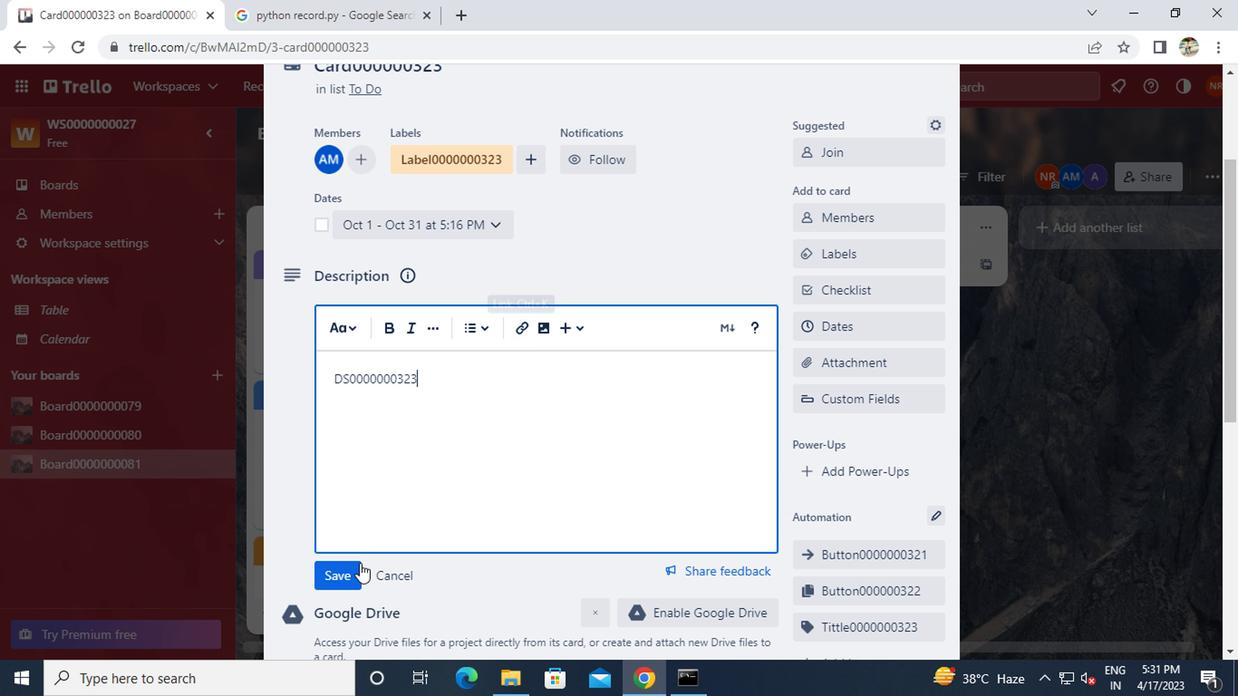 
Action: Mouse pressed left at (337, 572)
Screenshot: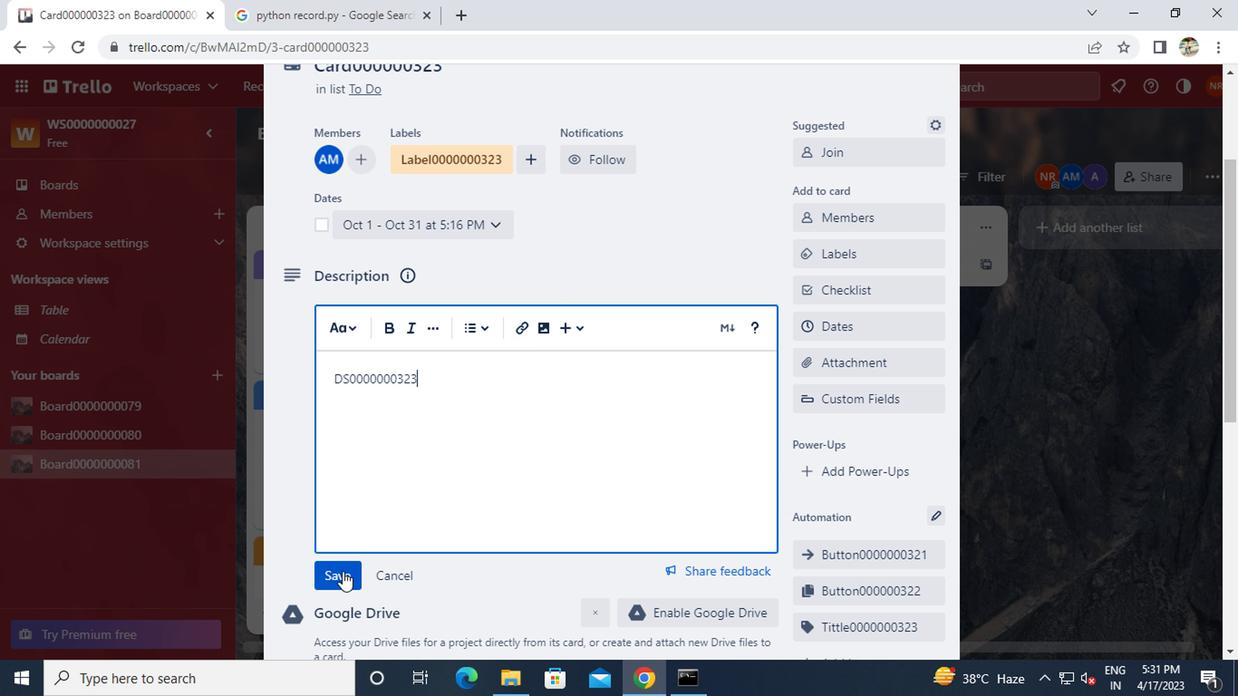 
Action: Mouse scrolled (337, 572) with delta (0, 0)
Screenshot: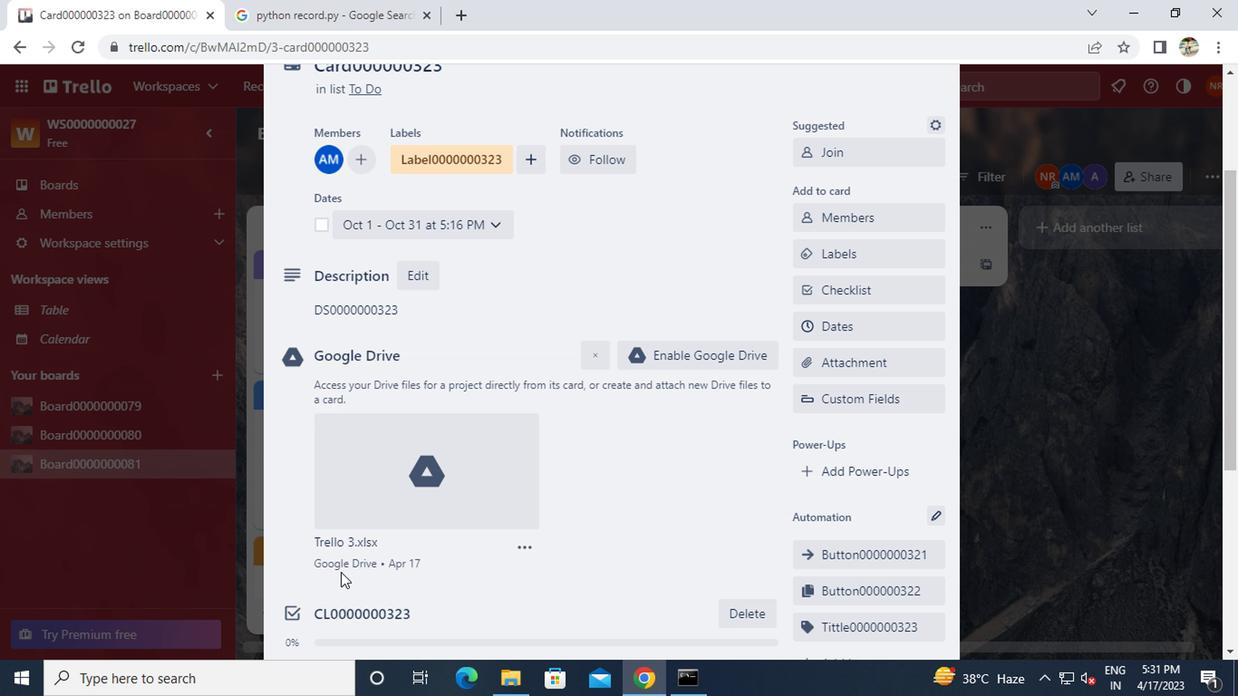 
Action: Mouse scrolled (337, 572) with delta (0, 0)
Screenshot: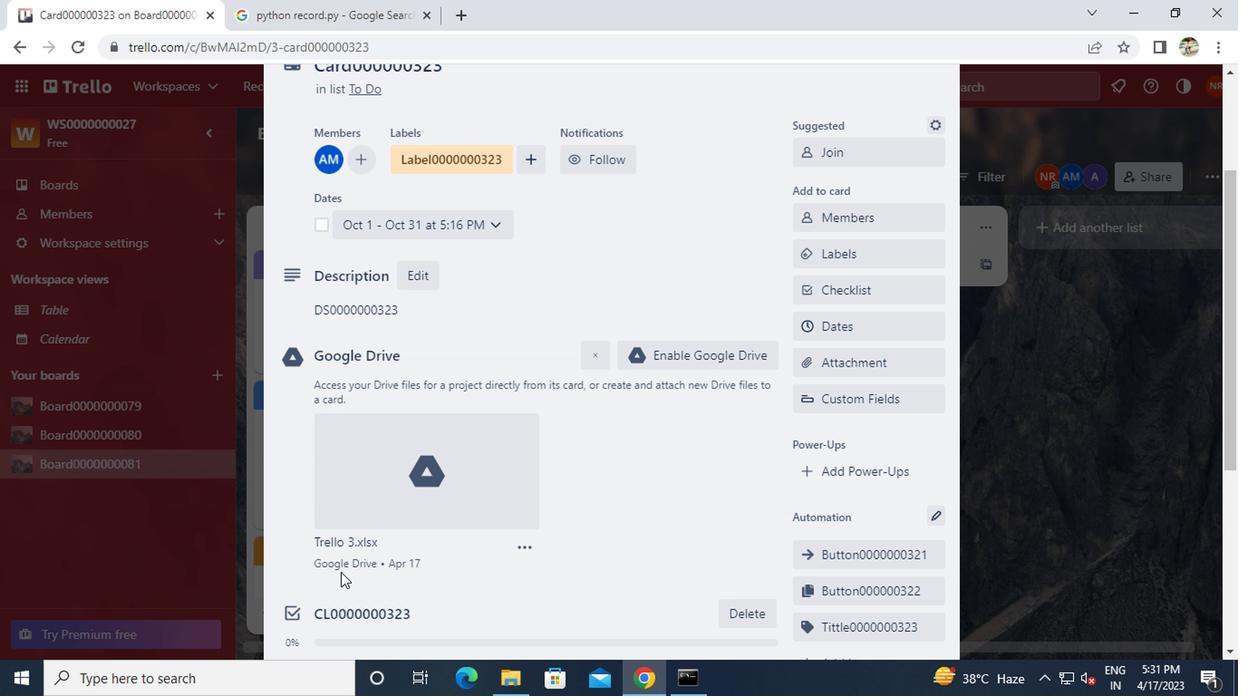 
Action: Mouse scrolled (337, 572) with delta (0, 0)
Screenshot: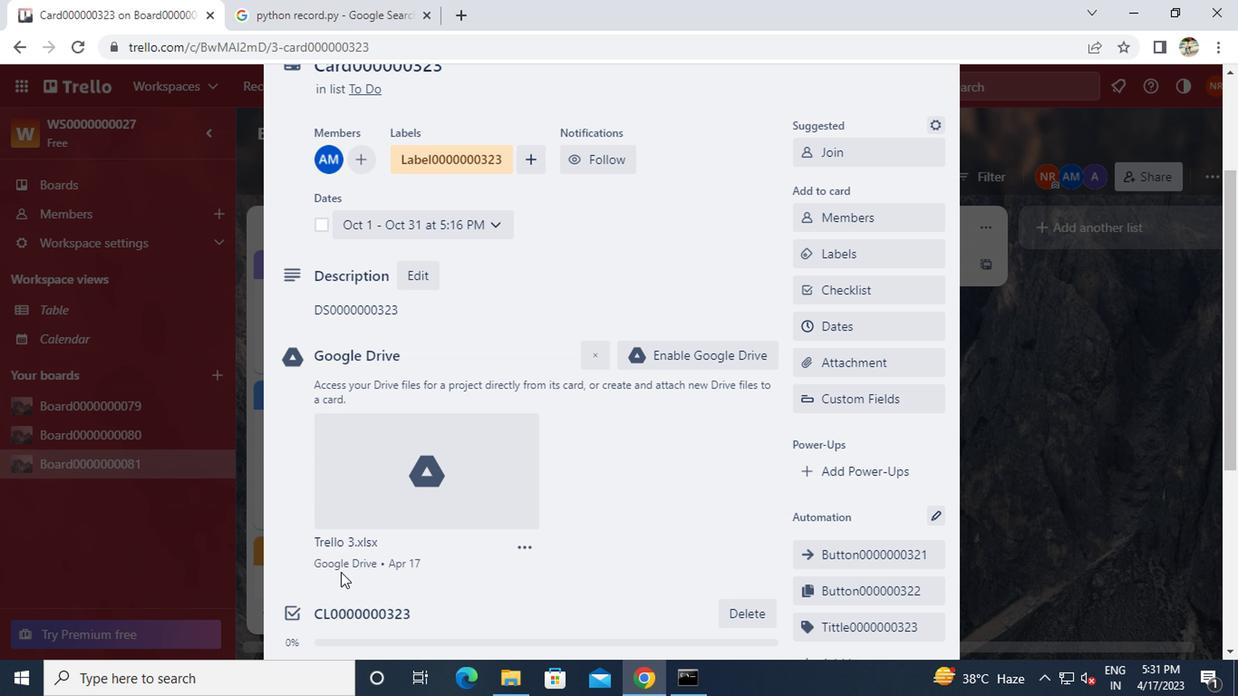 
Action: Mouse moved to (356, 519)
Screenshot: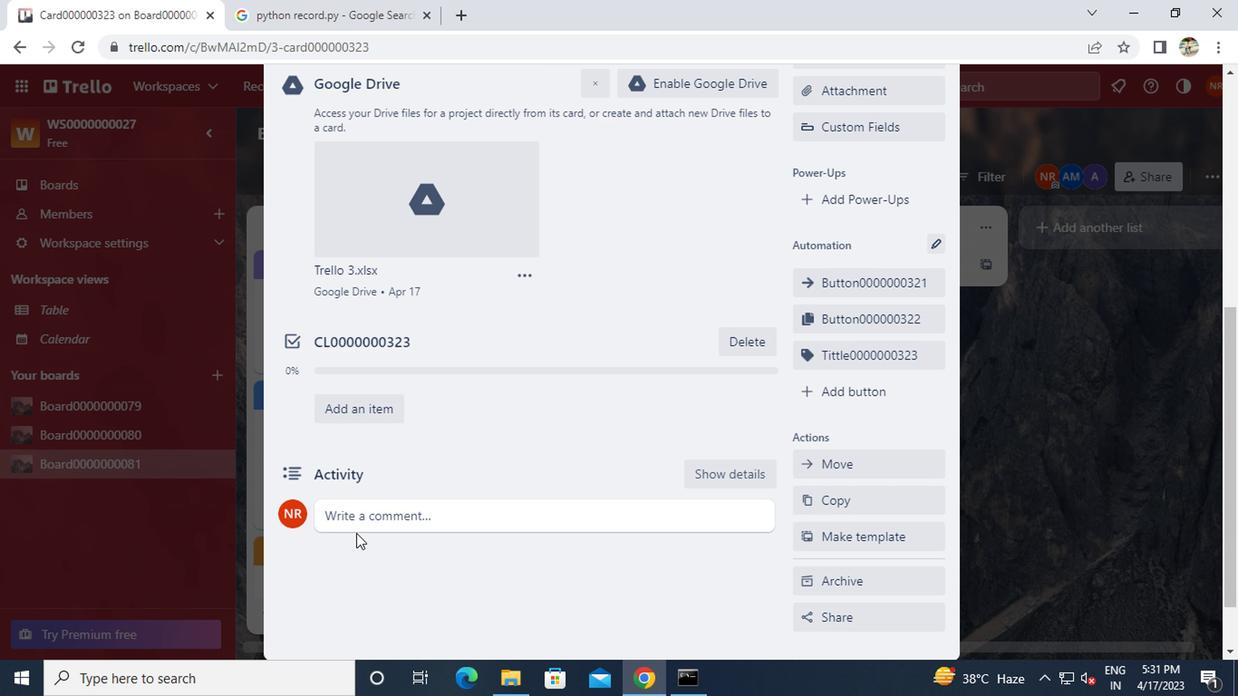 
Action: Mouse pressed left at (356, 519)
Screenshot: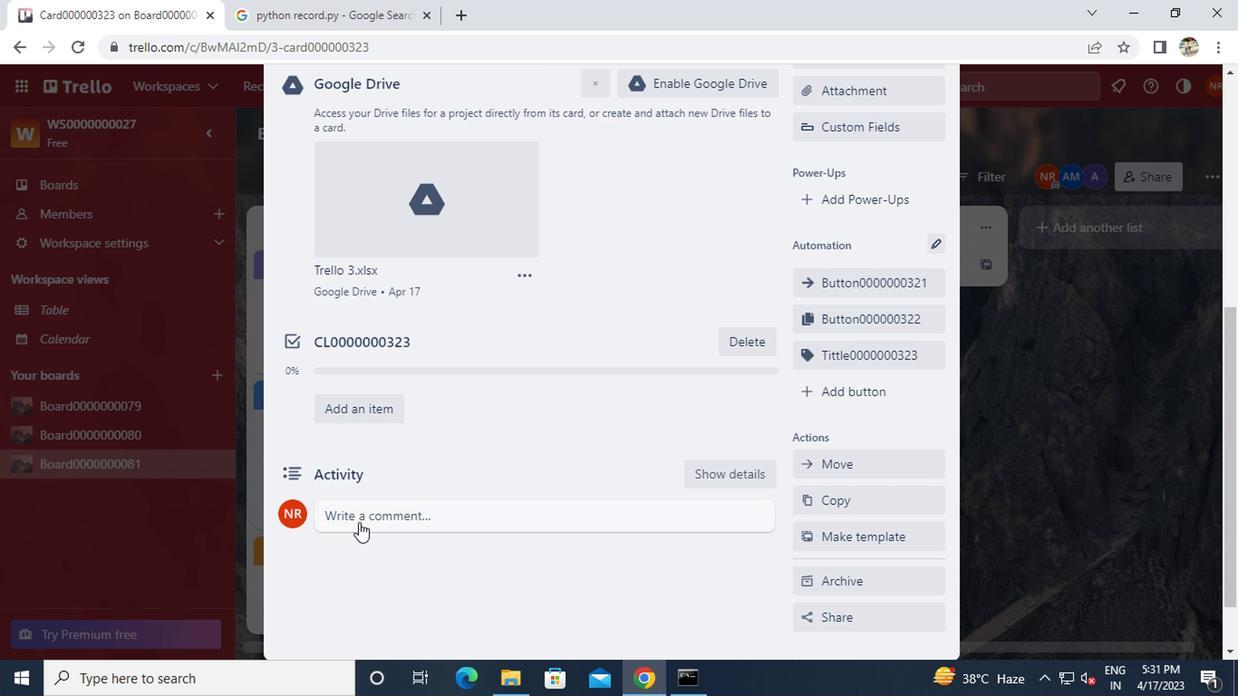 
Action: Key pressed cm0000000323
Screenshot: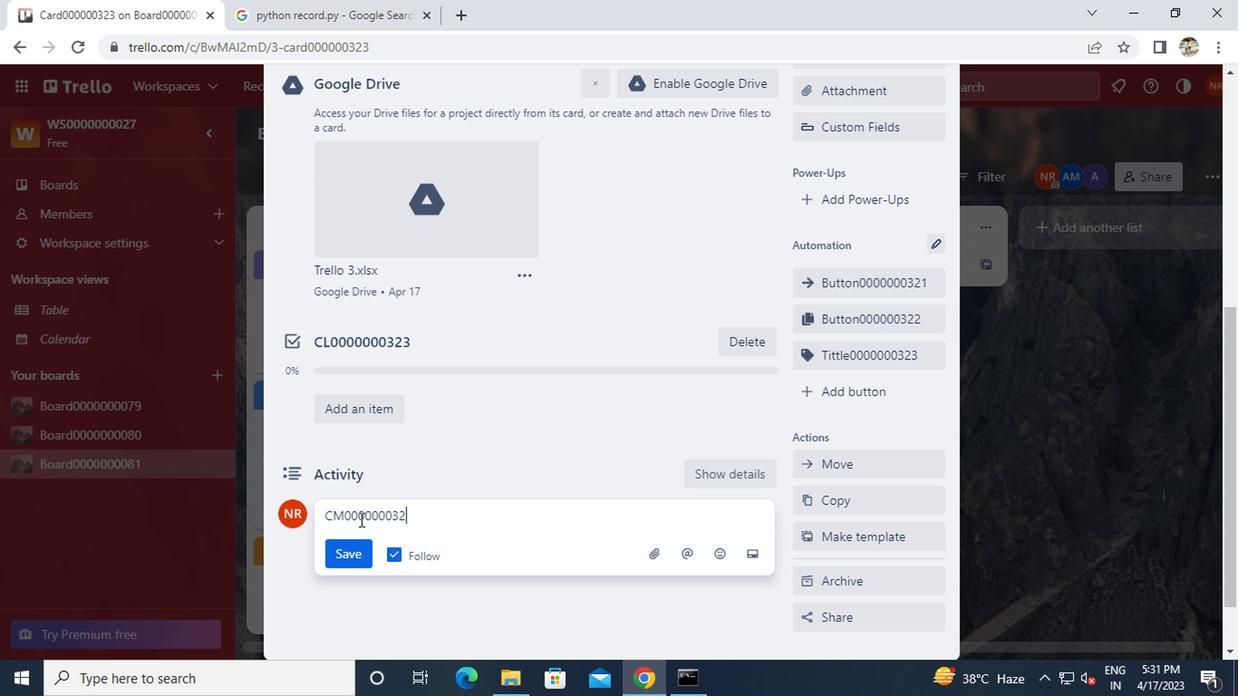 
Action: Mouse moved to (354, 544)
Screenshot: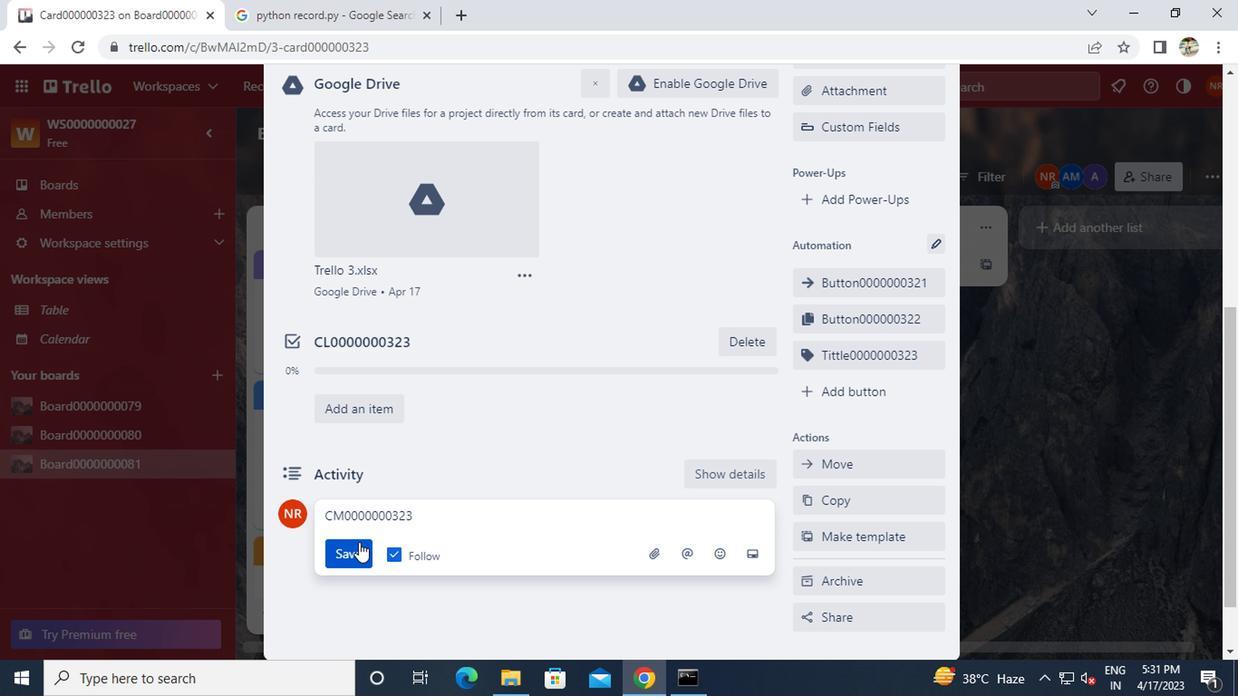 
Action: Mouse pressed left at (354, 544)
Screenshot: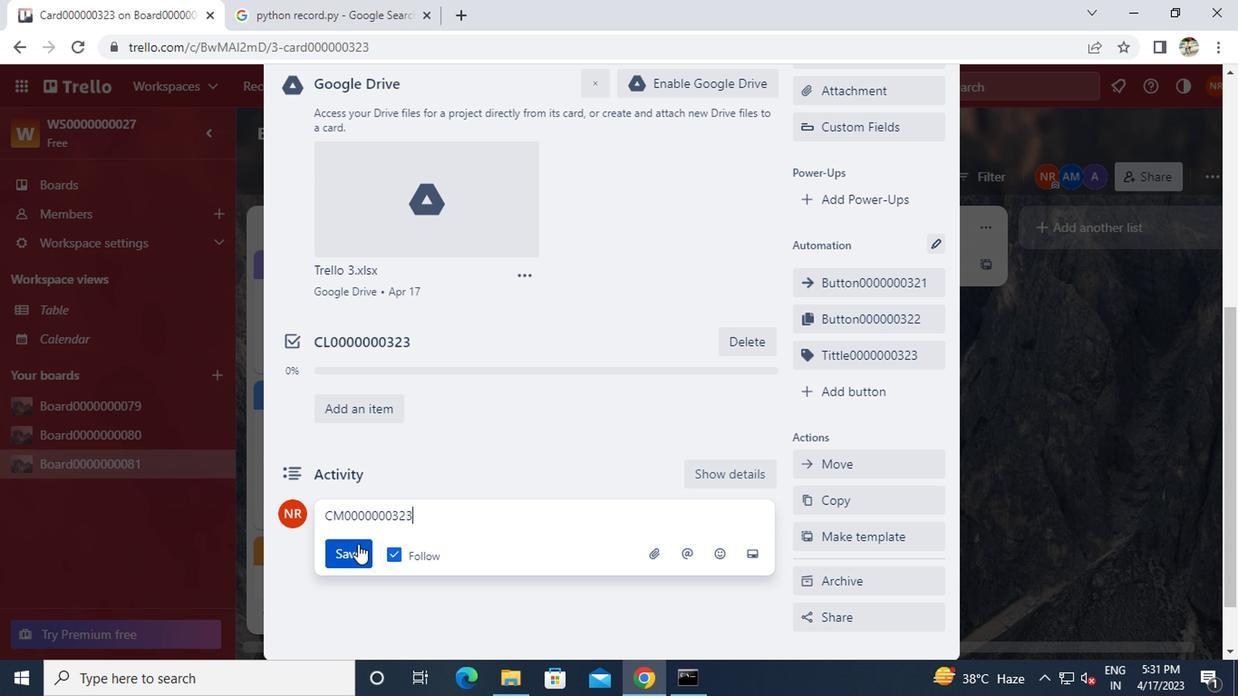 
Action: Mouse moved to (692, 457)
Screenshot: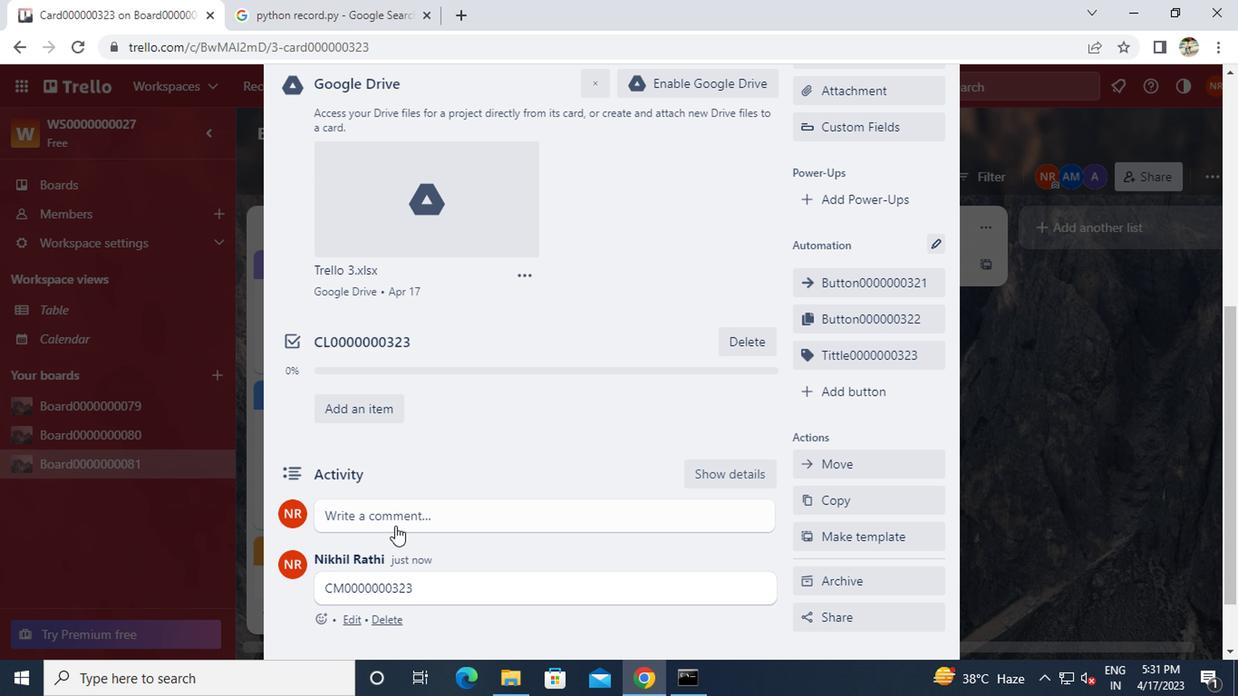 
Action: Mouse scrolled (692, 459) with delta (0, 1)
Screenshot: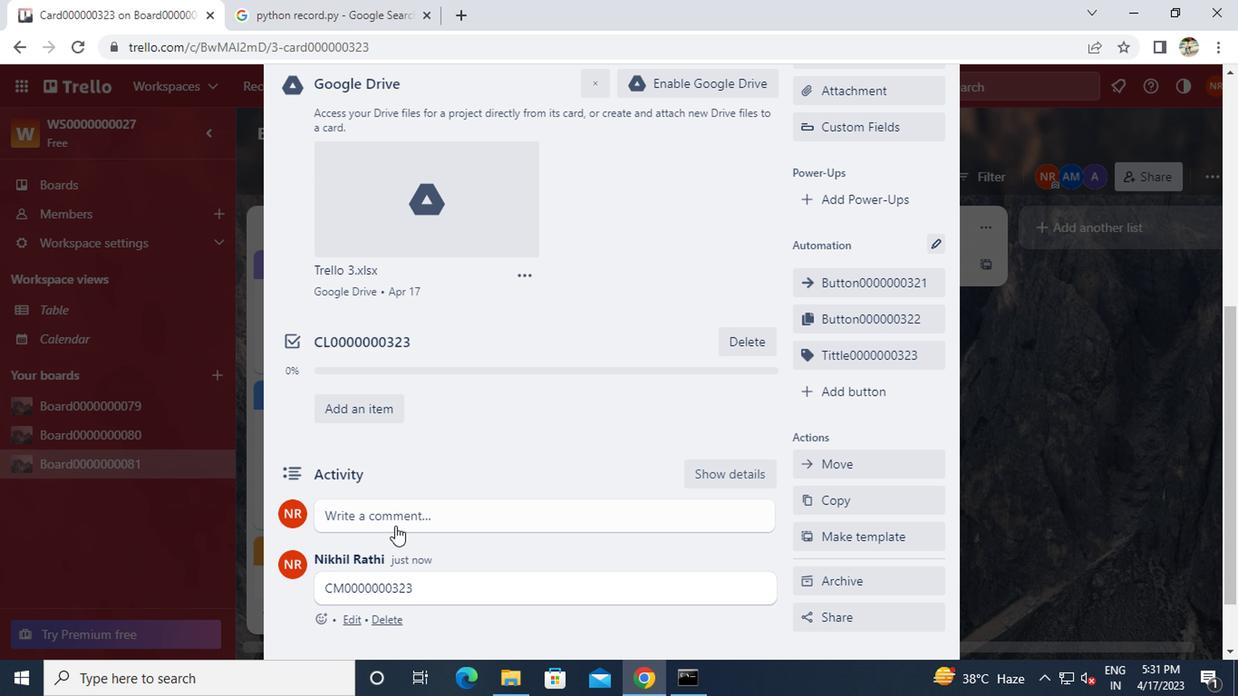 
Action: Mouse moved to (693, 455)
Screenshot: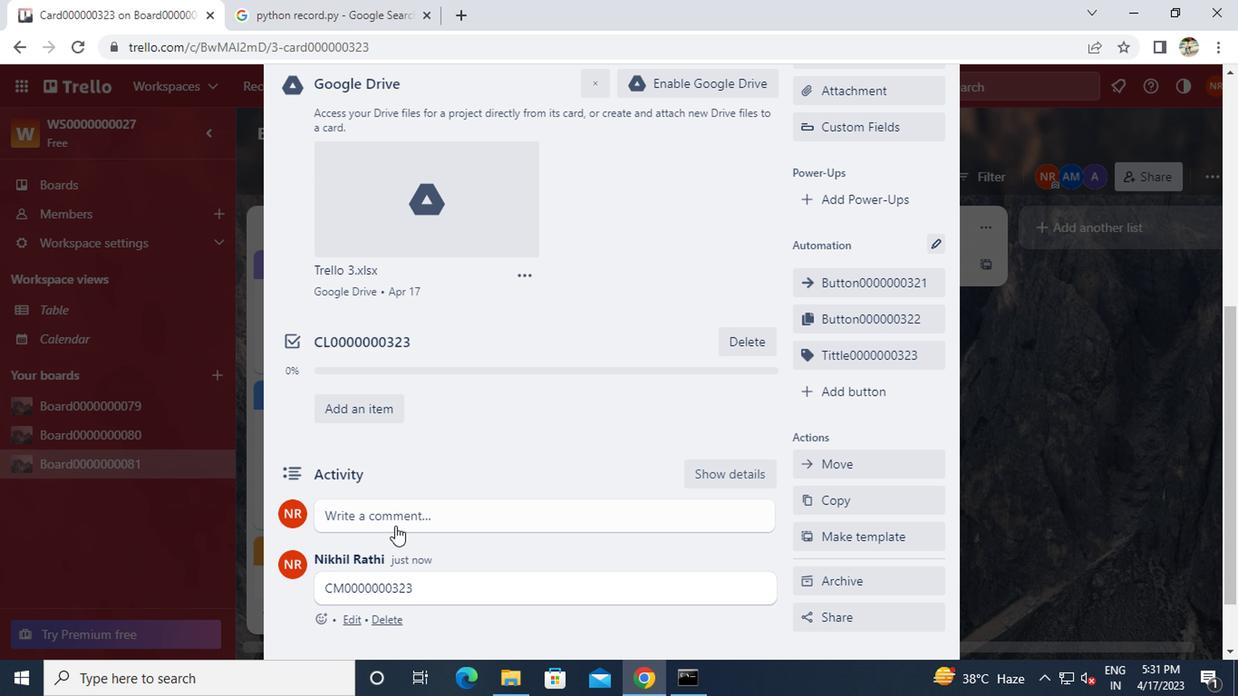 
Action: Mouse scrolled (693, 457) with delta (0, 1)
Screenshot: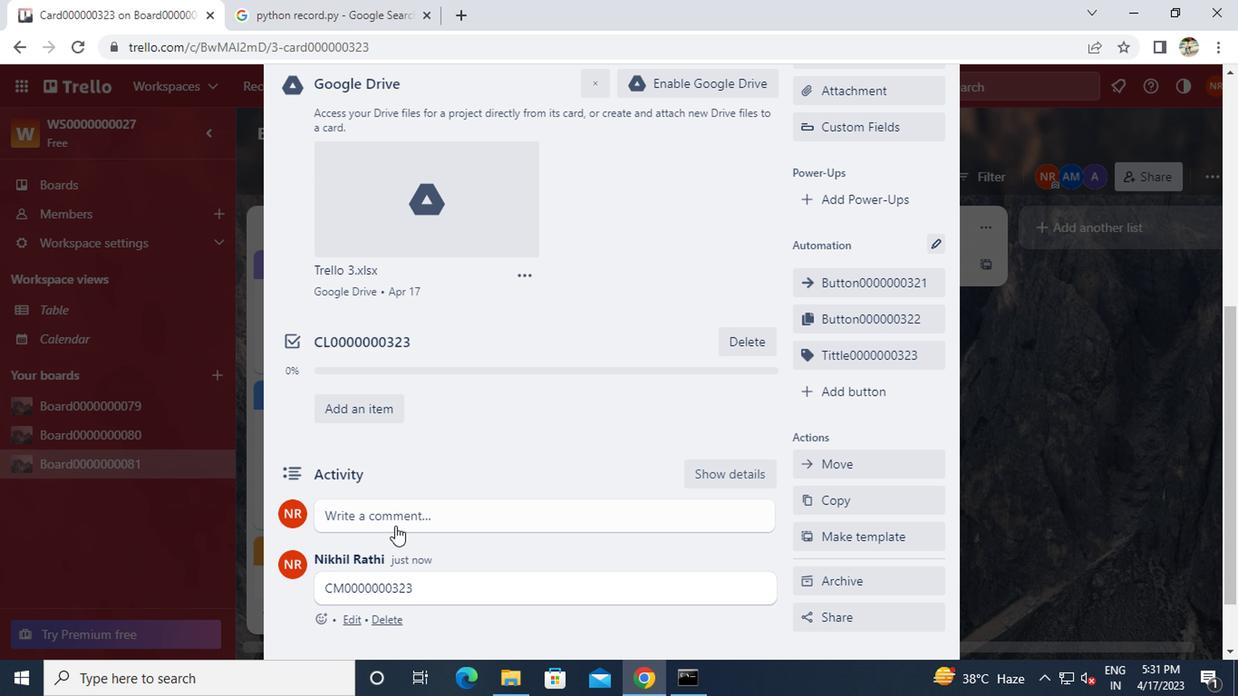 
Action: Mouse moved to (699, 452)
Screenshot: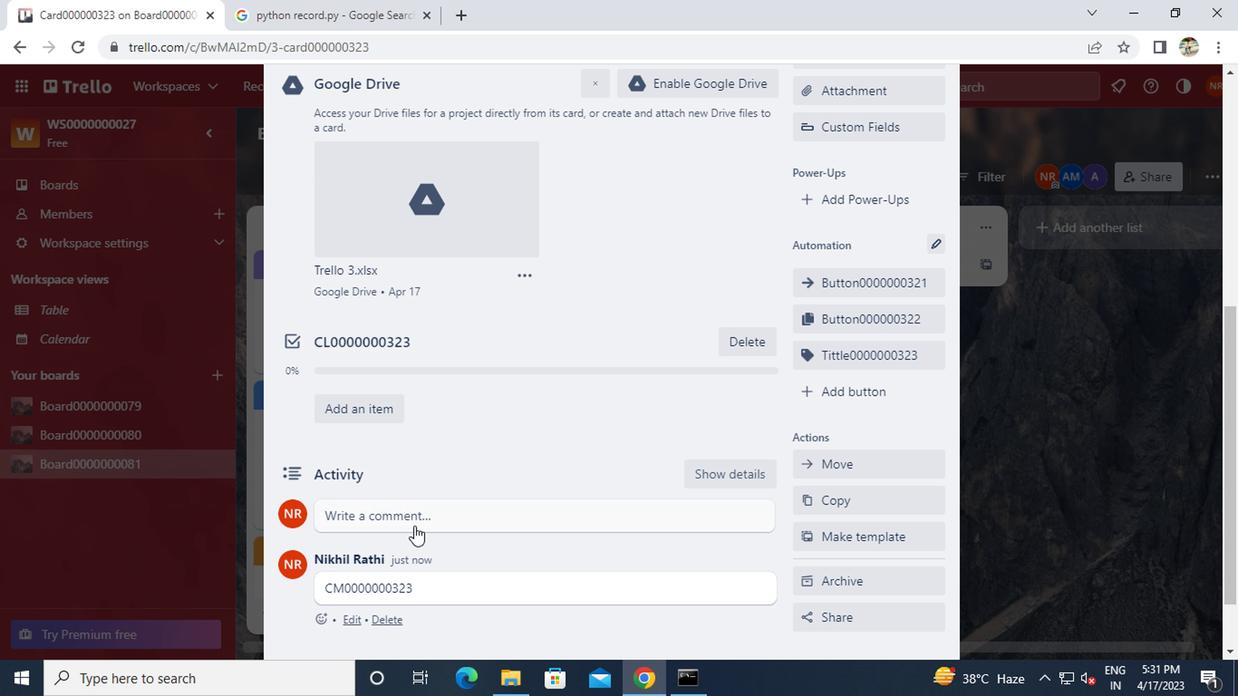 
Action: Mouse scrolled (699, 453) with delta (0, 0)
Screenshot: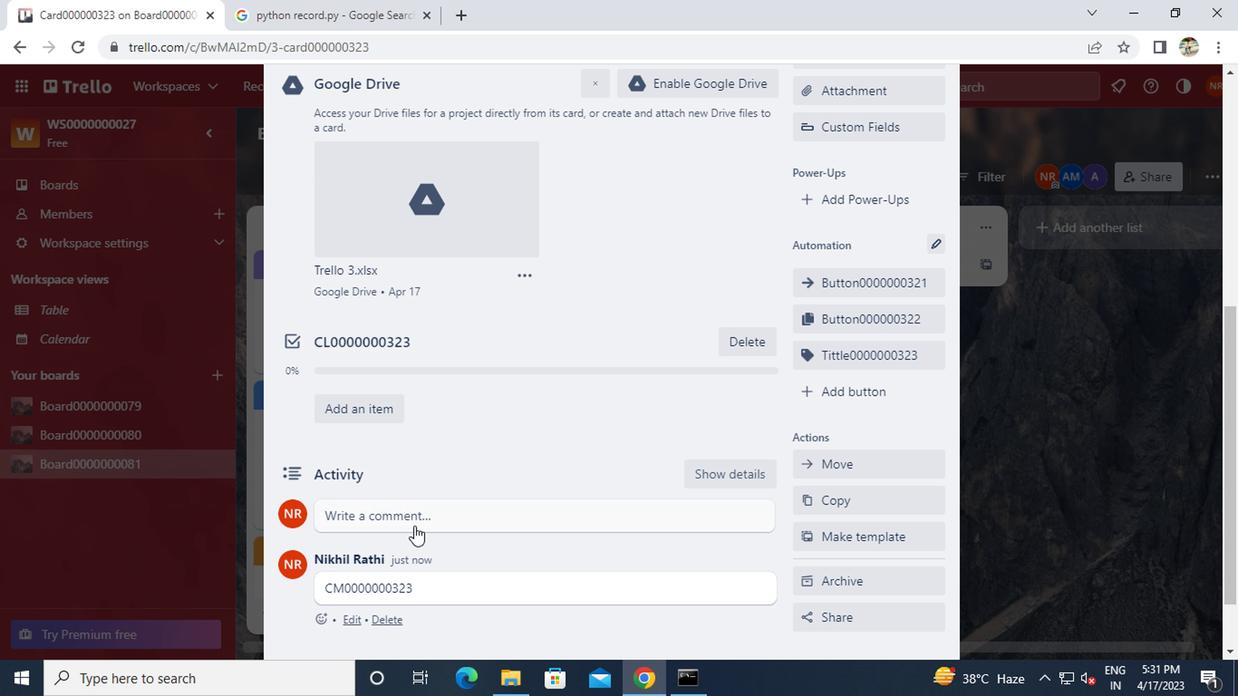 
Action: Mouse moved to (704, 450)
Screenshot: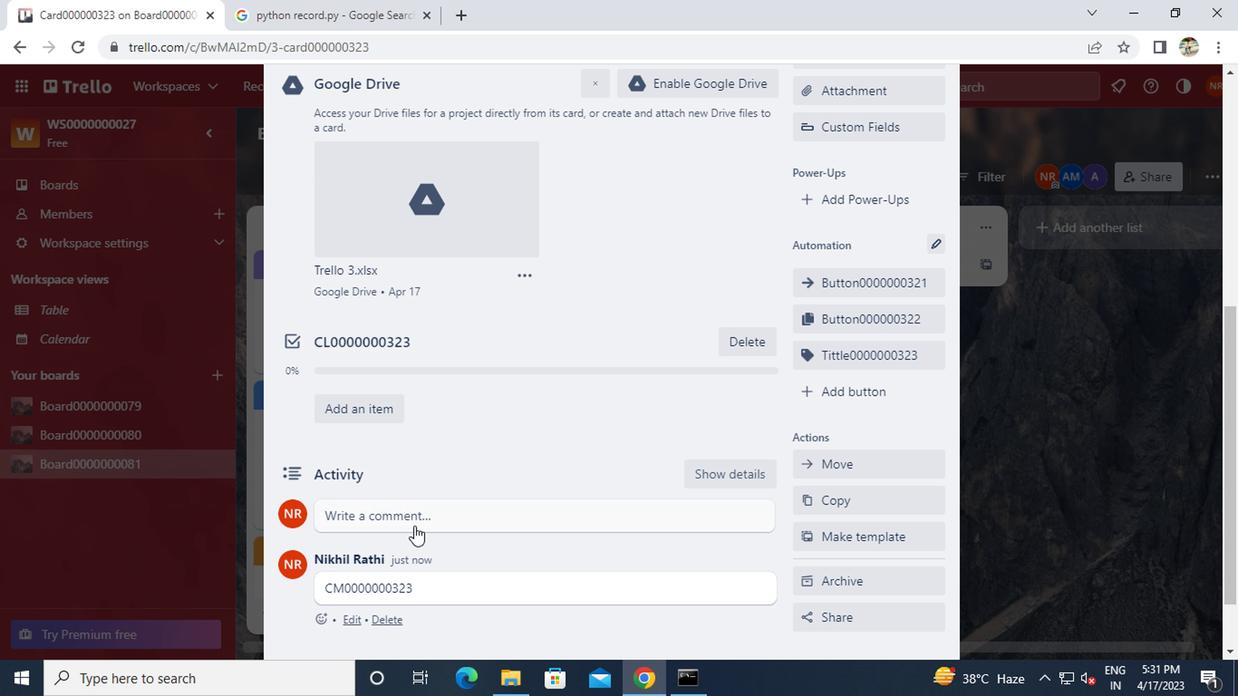 
Action: Mouse scrolled (704, 450) with delta (0, 0)
Screenshot: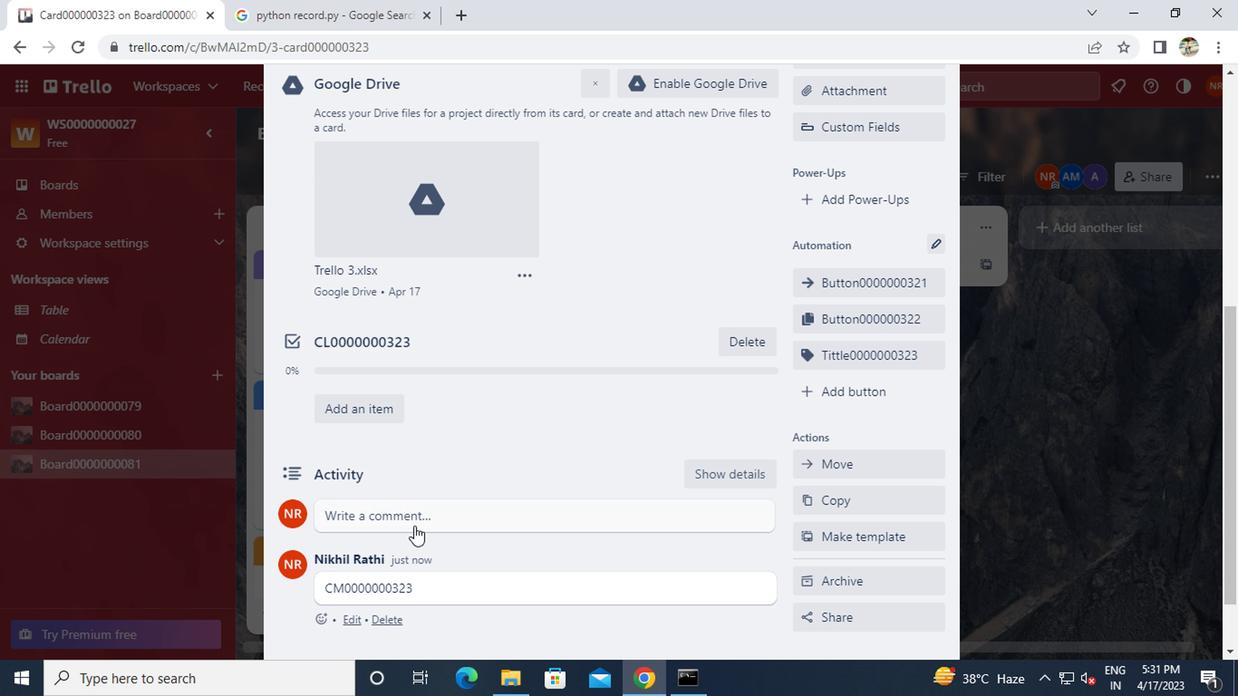 
Action: Mouse moved to (721, 428)
Screenshot: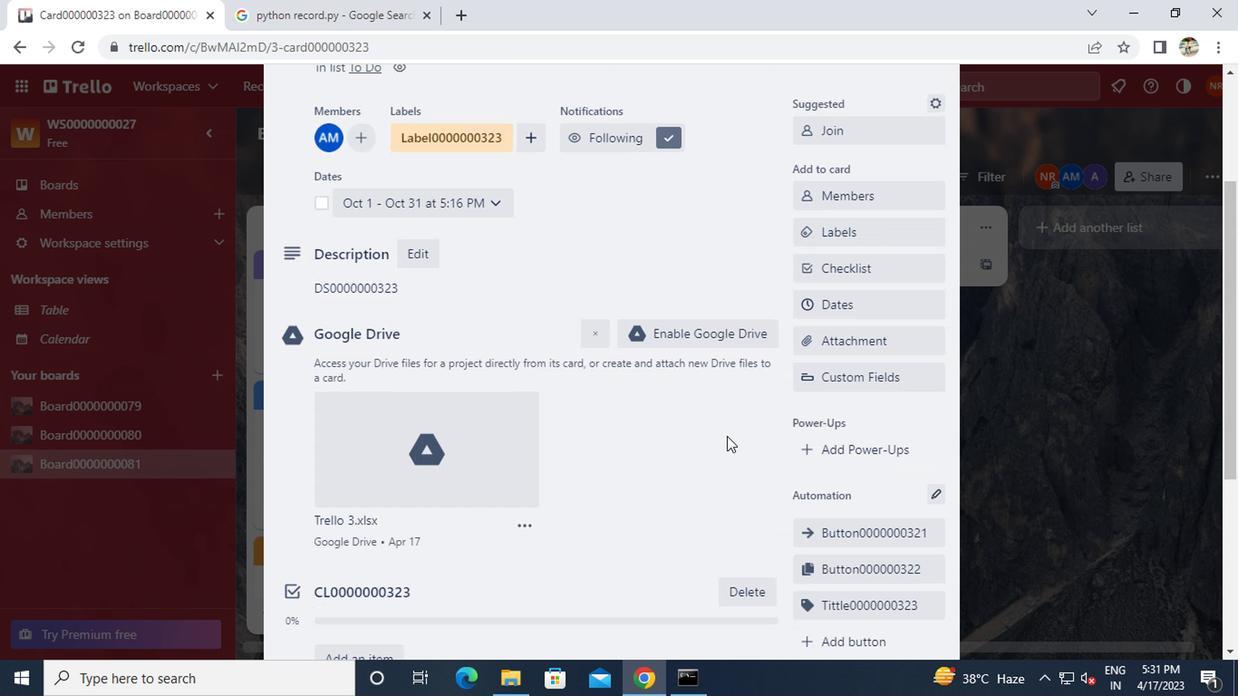 
Action: Mouse scrolled (721, 429) with delta (0, 0)
Screenshot: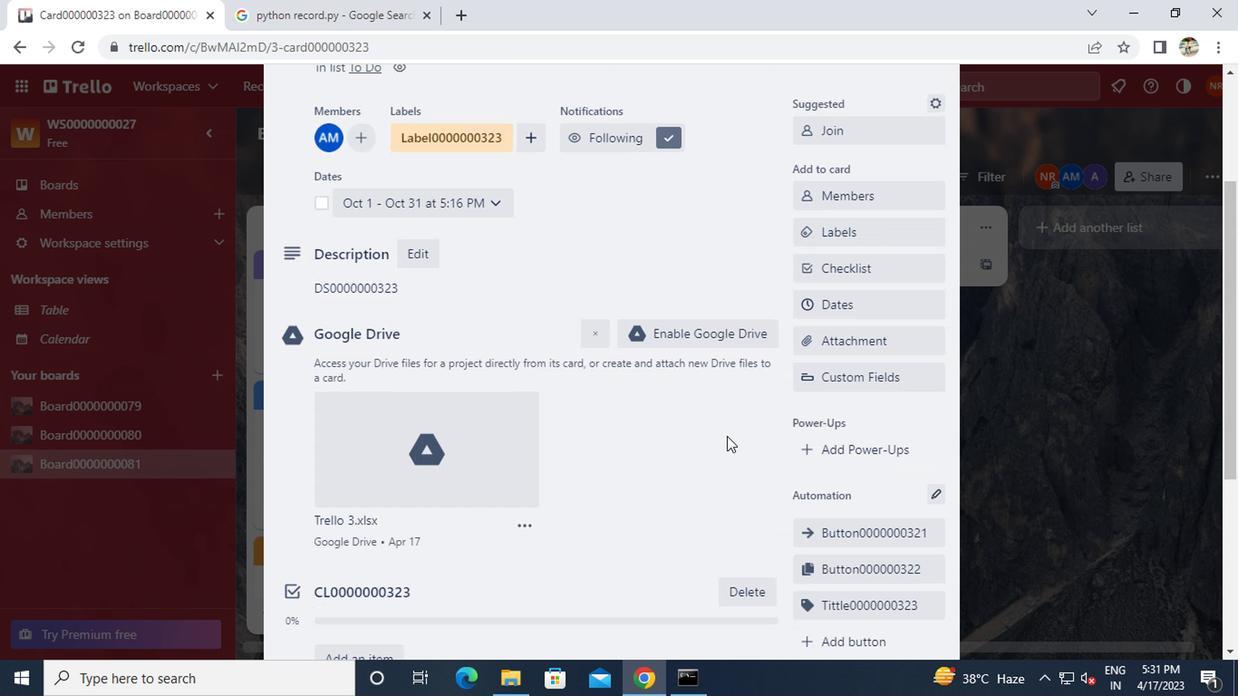 
Action: Mouse moved to (721, 424)
Screenshot: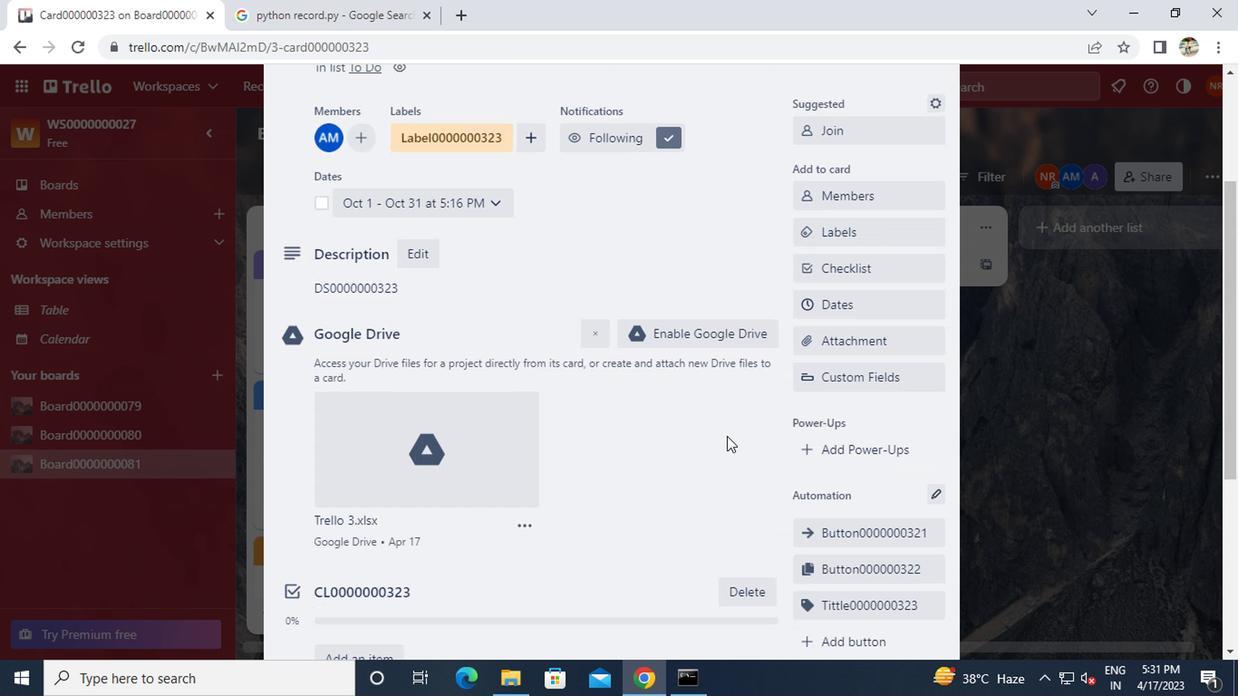 
Action: Mouse scrolled (721, 425) with delta (0, 0)
Screenshot: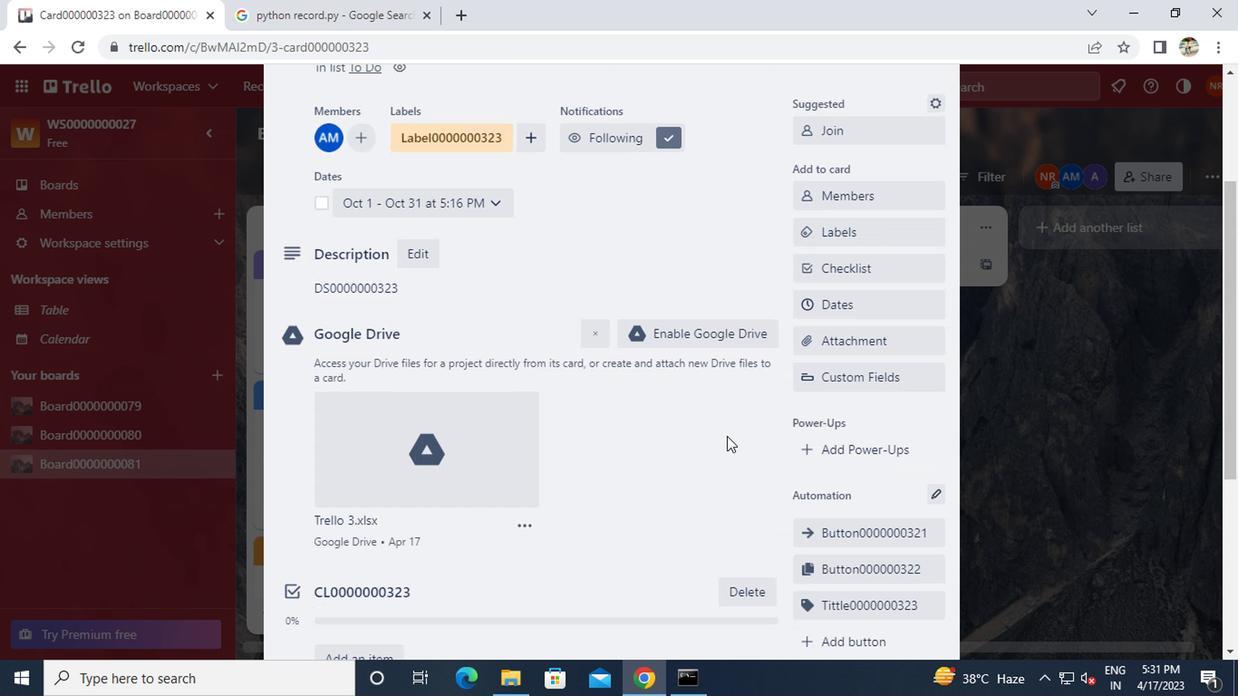 
Action: Mouse moved to (726, 415)
Screenshot: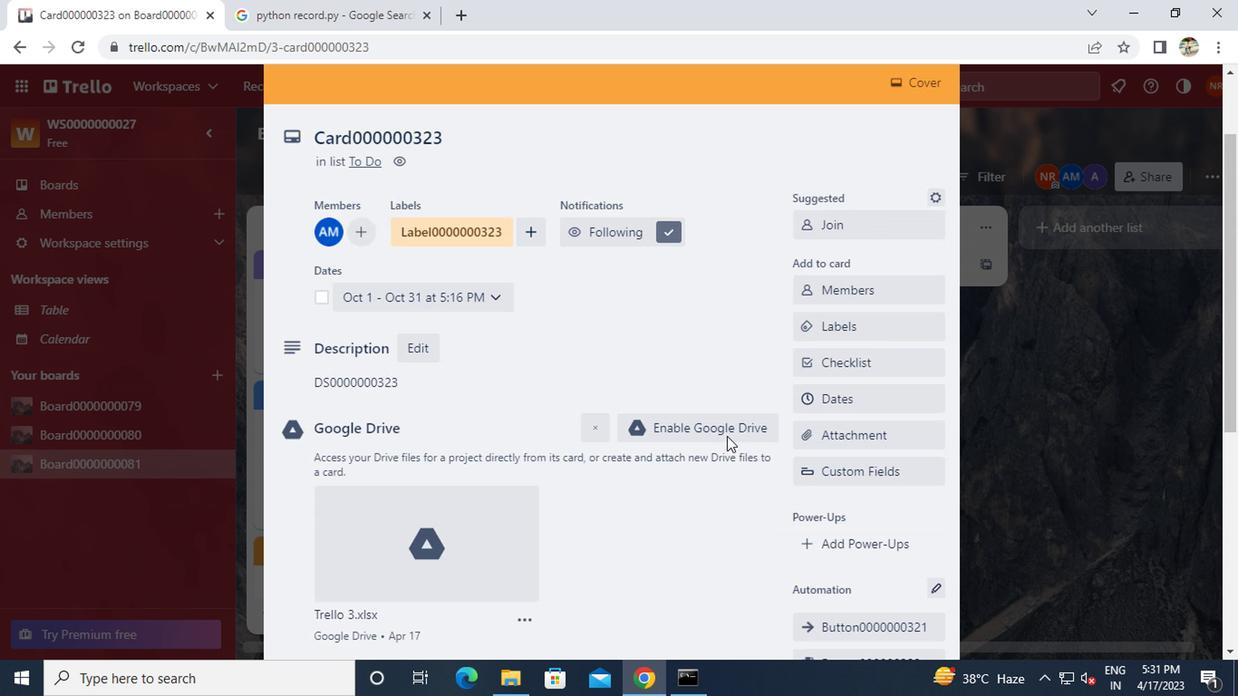 
Action: Mouse scrolled (726, 416) with delta (0, 0)
Screenshot: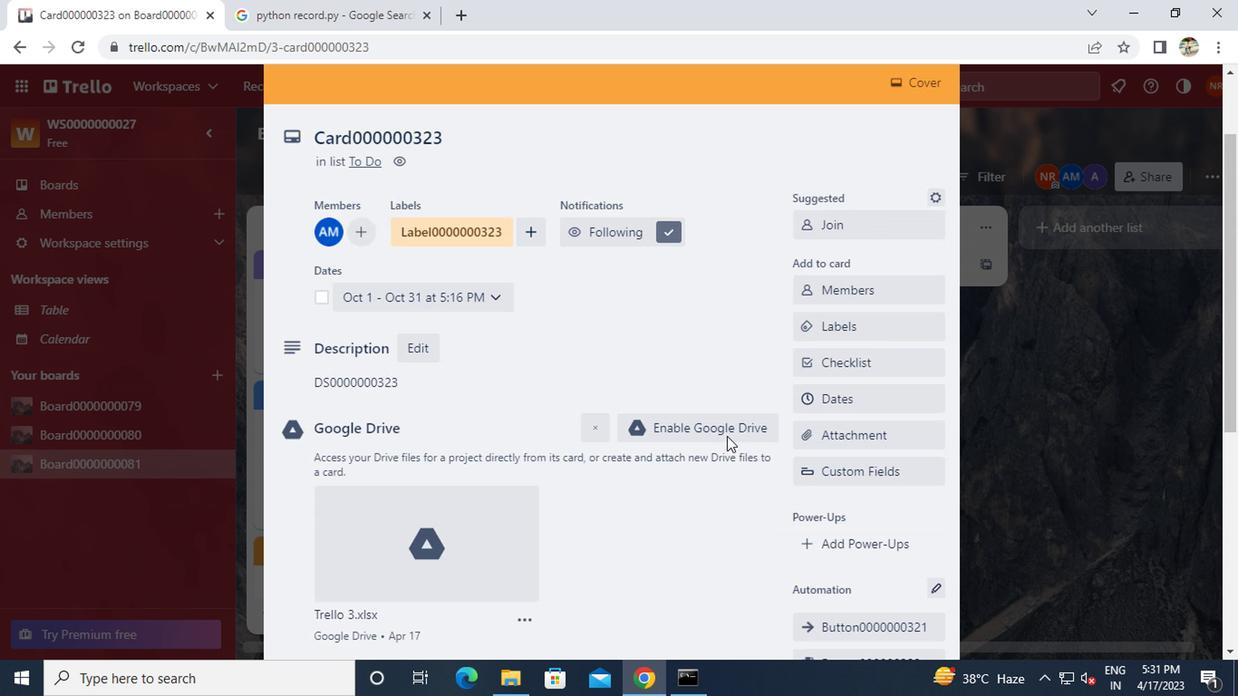
Action: Mouse moved to (730, 409)
Screenshot: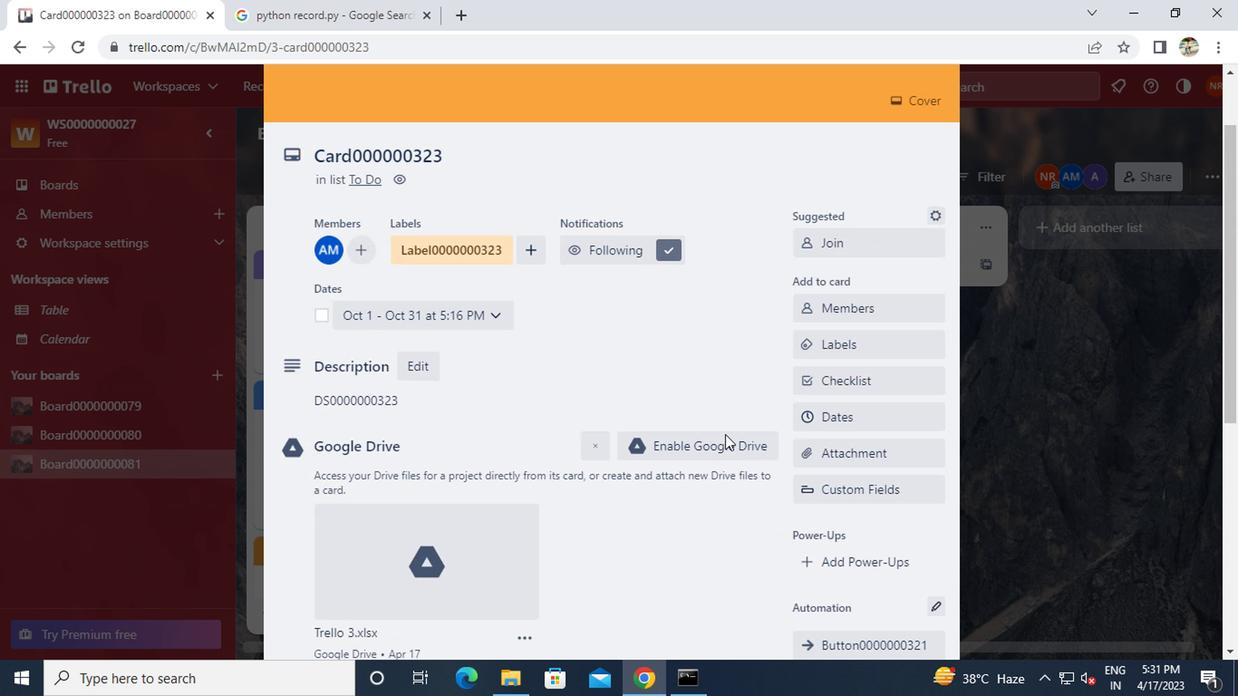 
Action: Mouse scrolled (730, 410) with delta (0, 1)
Screenshot: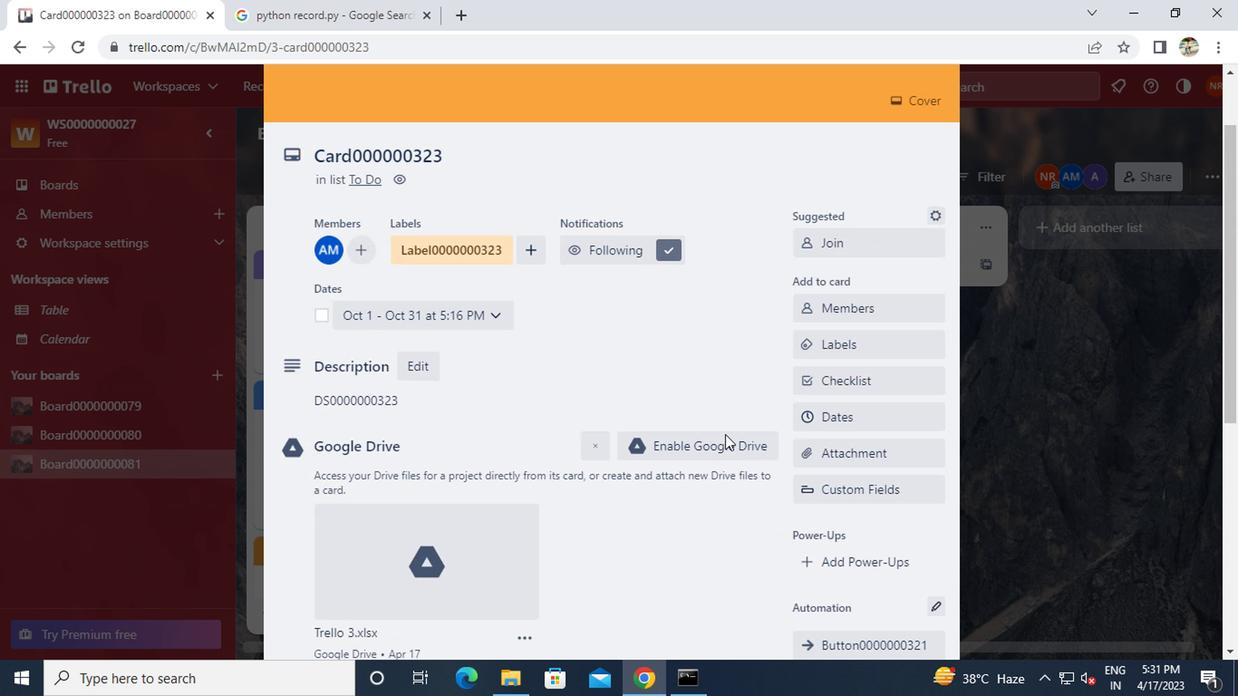 
Action: Mouse moved to (928, 134)
Screenshot: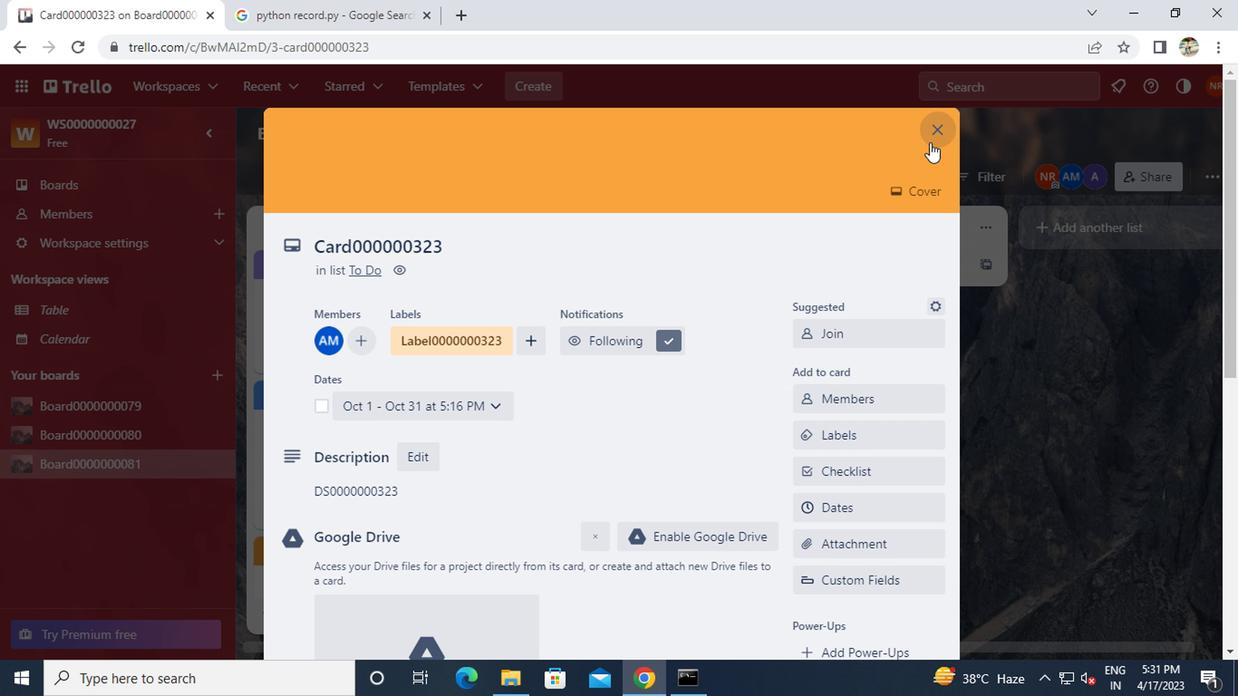 
Action: Mouse pressed left at (928, 134)
Screenshot: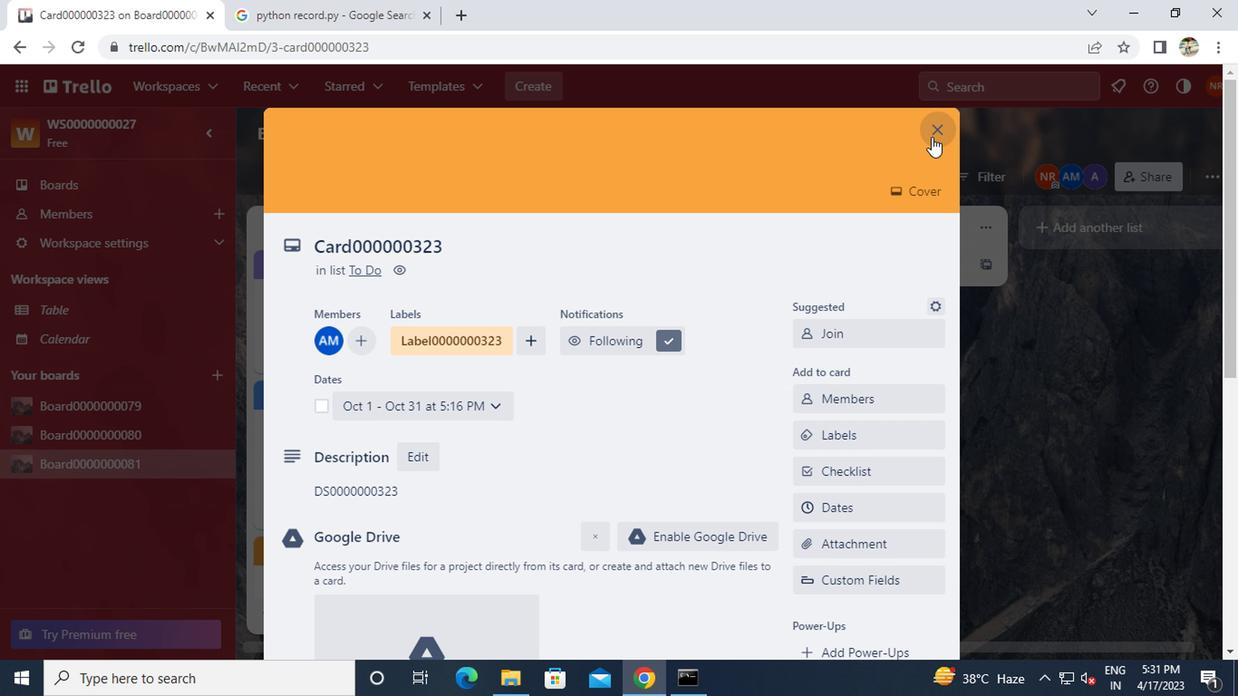
Action: Mouse moved to (854, 181)
Screenshot: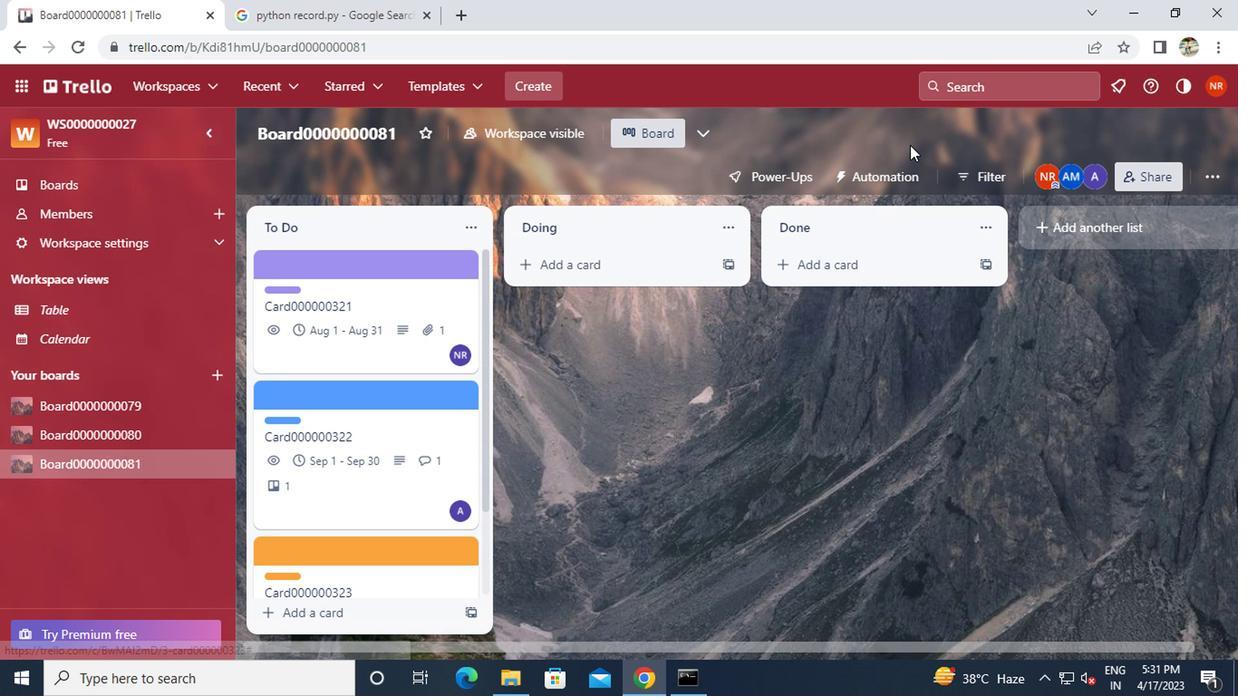 
